 Task: Get information about  a Redfin agent in Nashville, Tennessee, for guidance on buying a property with a historic charm.
Action: Key pressed n<Key.caps_lock>ASHVILLE
Screenshot: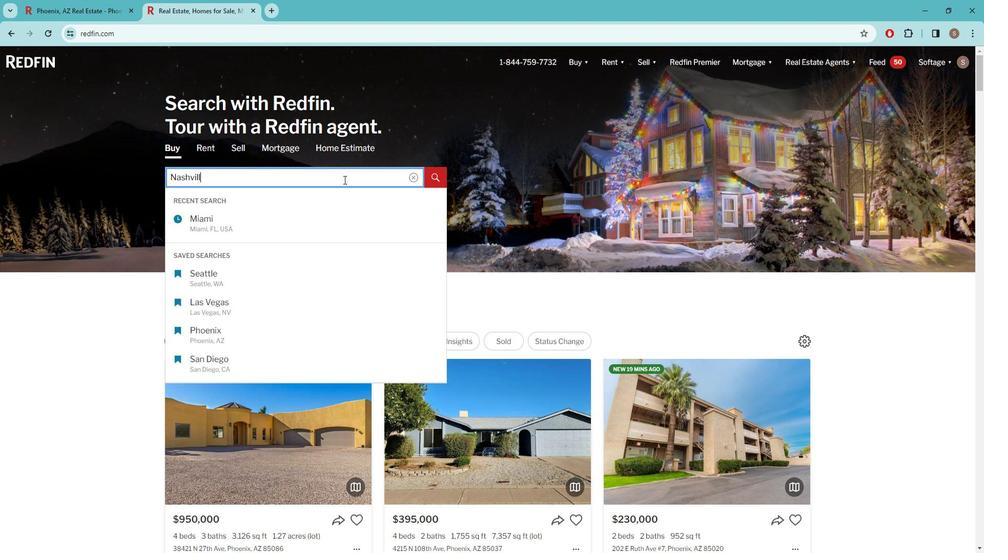 
Action: Mouse moved to (252, 213)
Screenshot: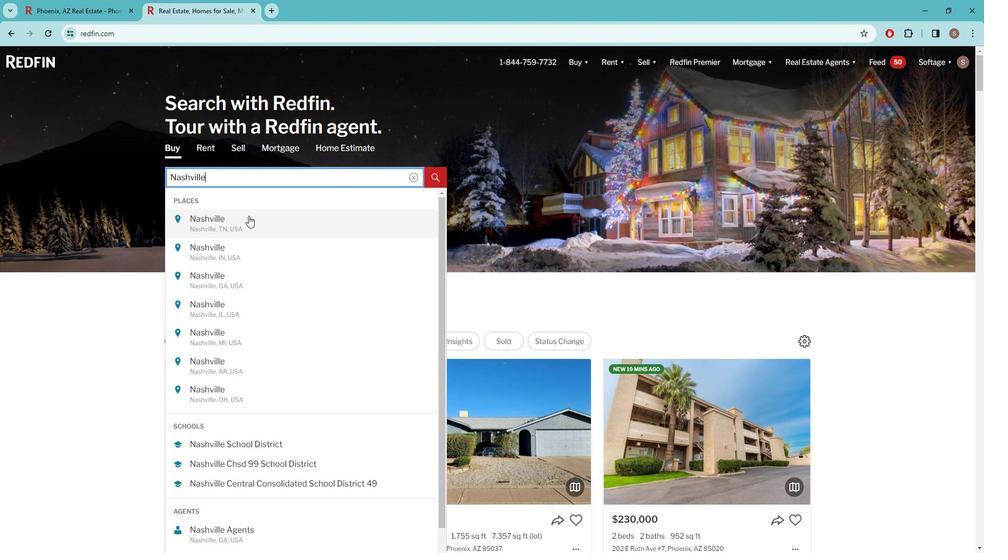 
Action: Mouse pressed left at (252, 213)
Screenshot: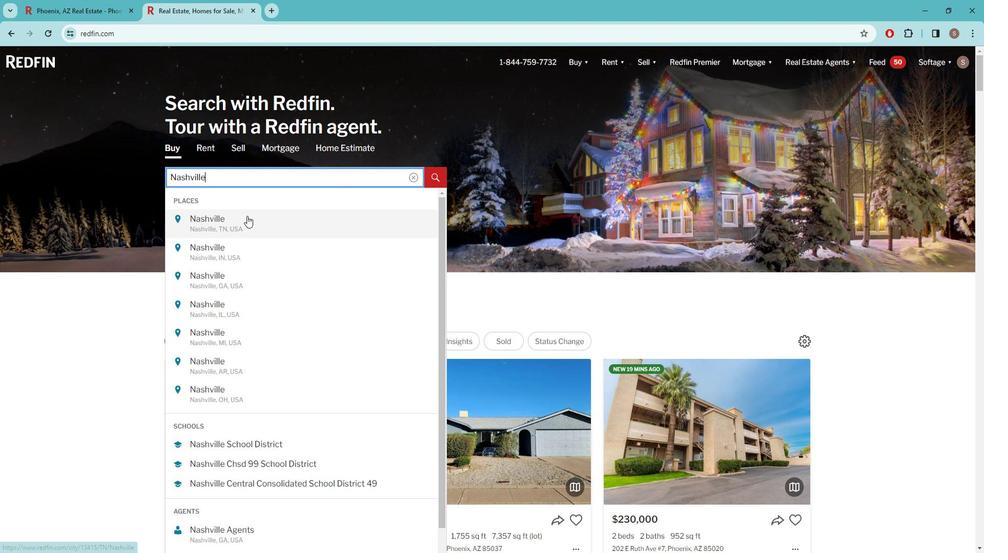 
Action: Mouse moved to (867, 130)
Screenshot: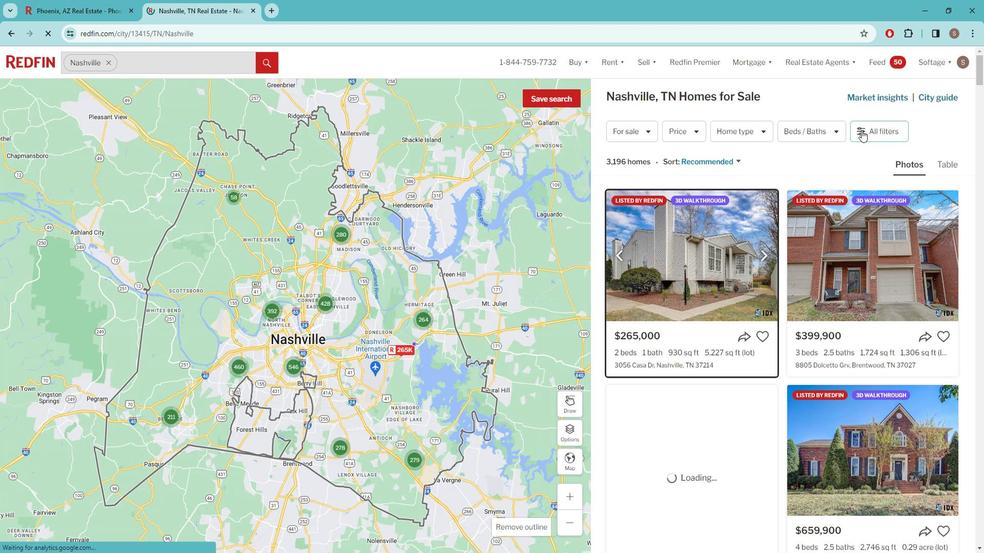 
Action: Mouse pressed left at (867, 130)
Screenshot: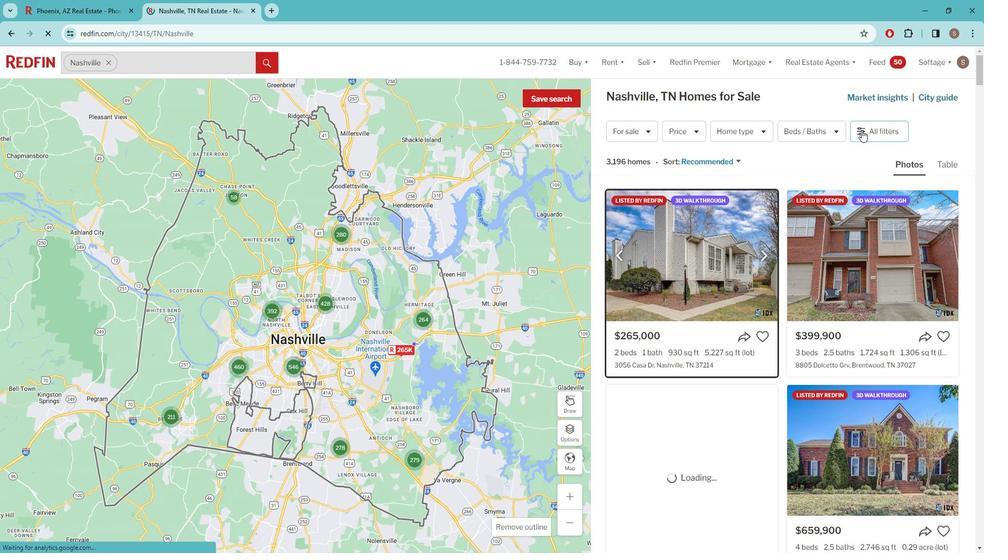 
Action: Mouse moved to (866, 130)
Screenshot: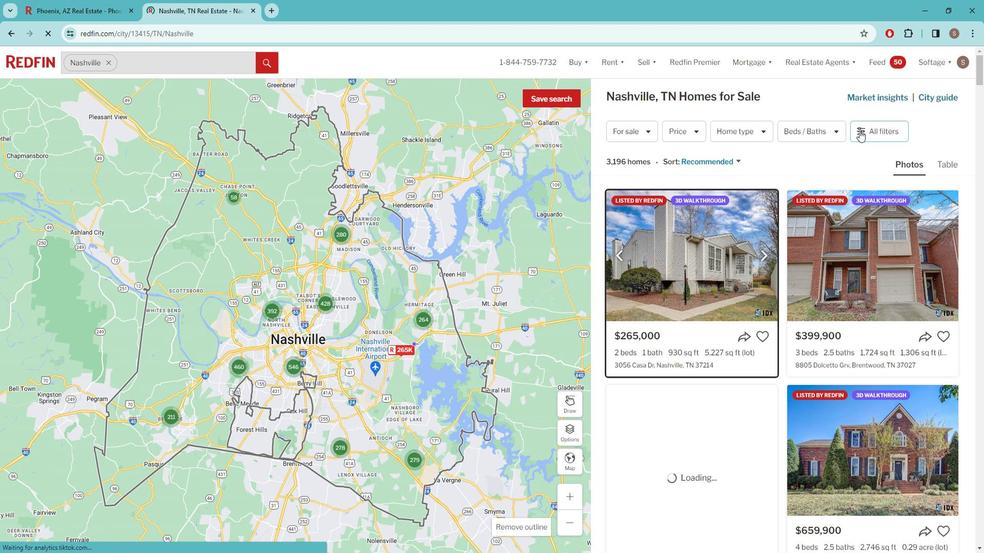 
Action: Mouse pressed left at (866, 130)
Screenshot: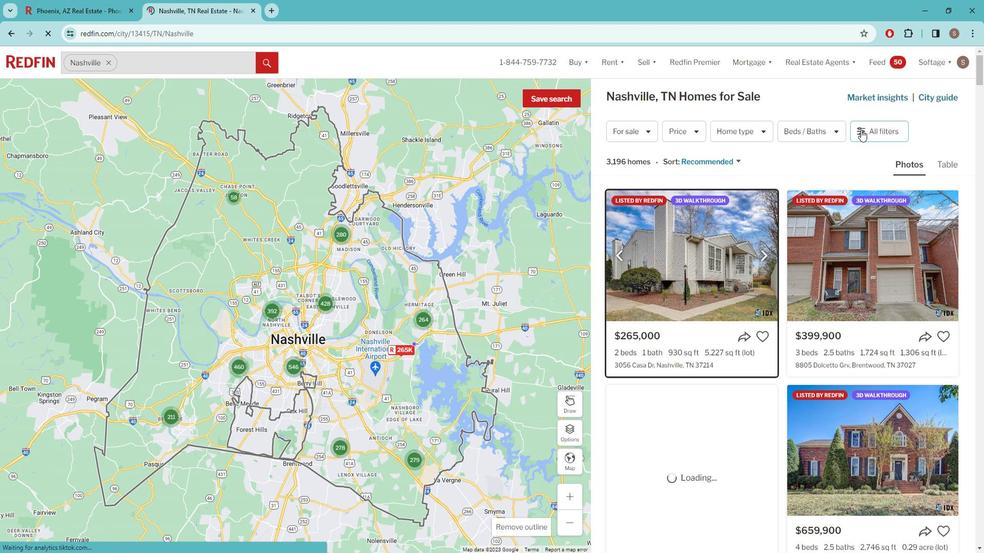 
Action: Mouse pressed left at (866, 130)
Screenshot: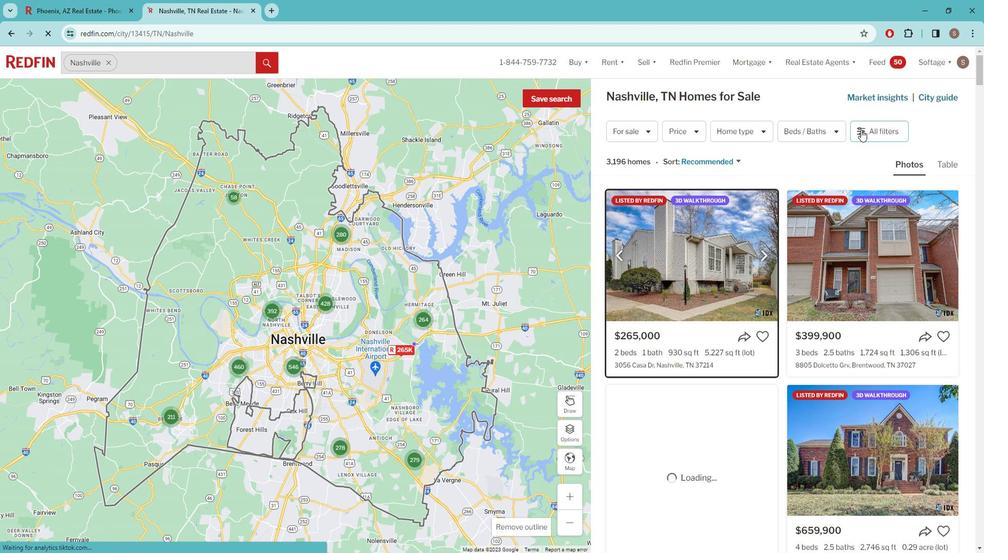 
Action: Mouse moved to (872, 128)
Screenshot: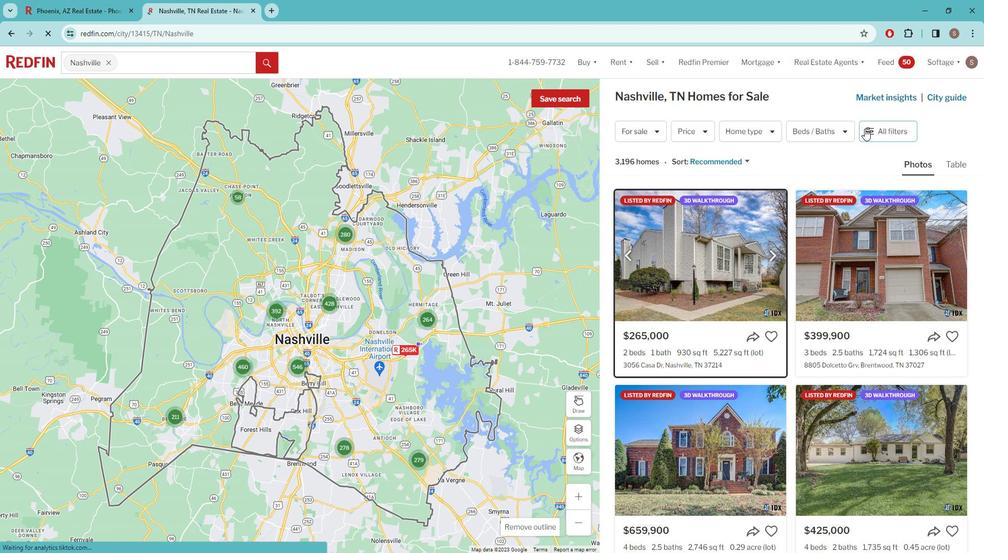 
Action: Mouse pressed left at (872, 128)
Screenshot: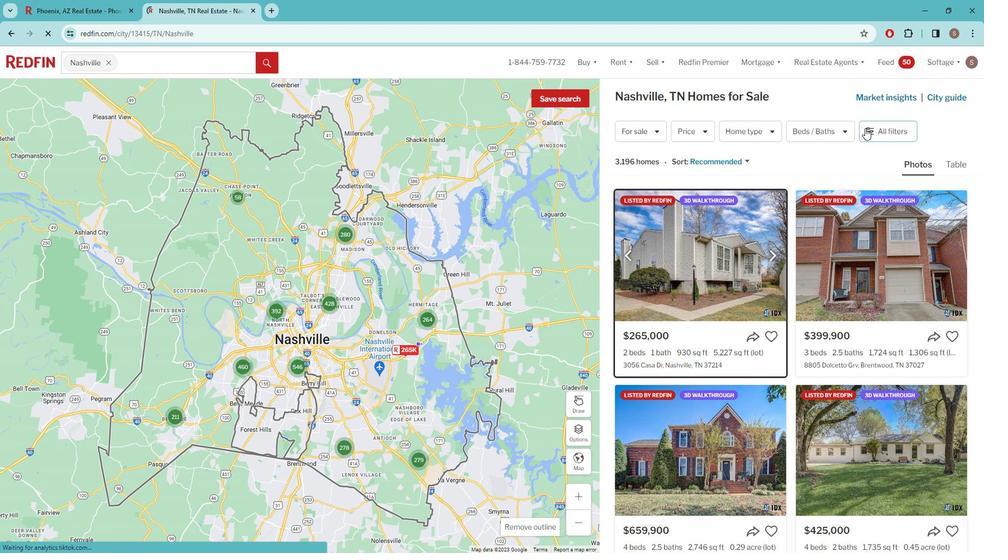 
Action: Mouse moved to (873, 125)
Screenshot: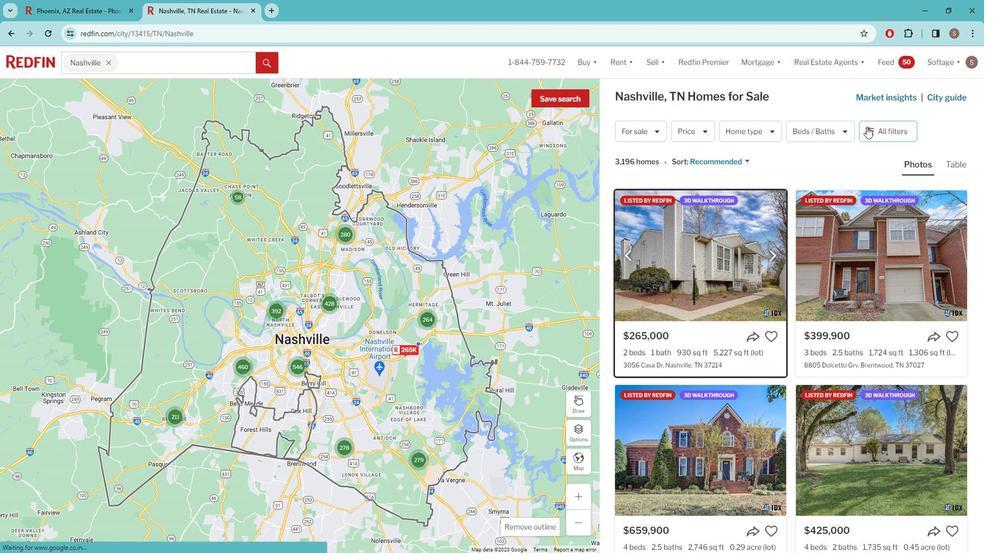
Action: Mouse pressed left at (873, 125)
Screenshot: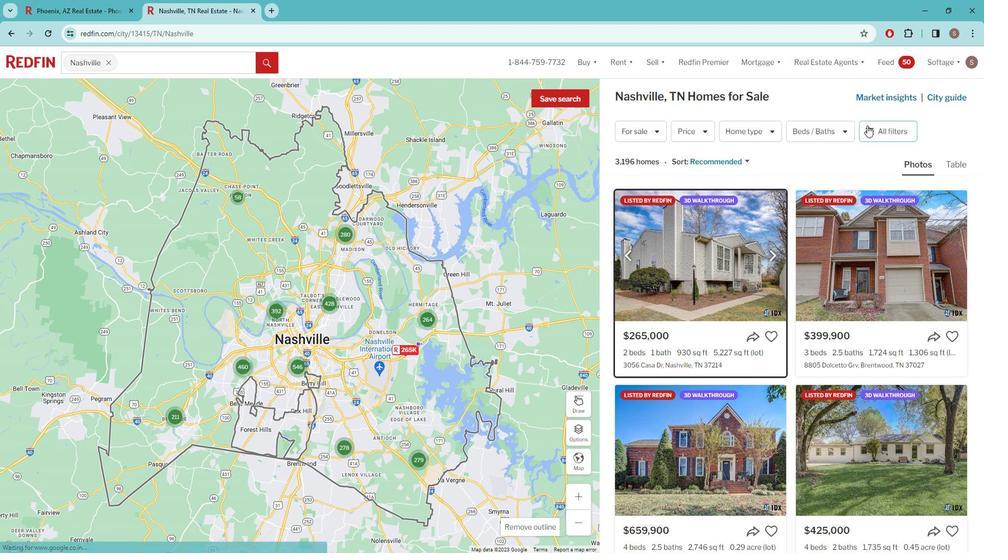 
Action: Mouse moved to (848, 187)
Screenshot: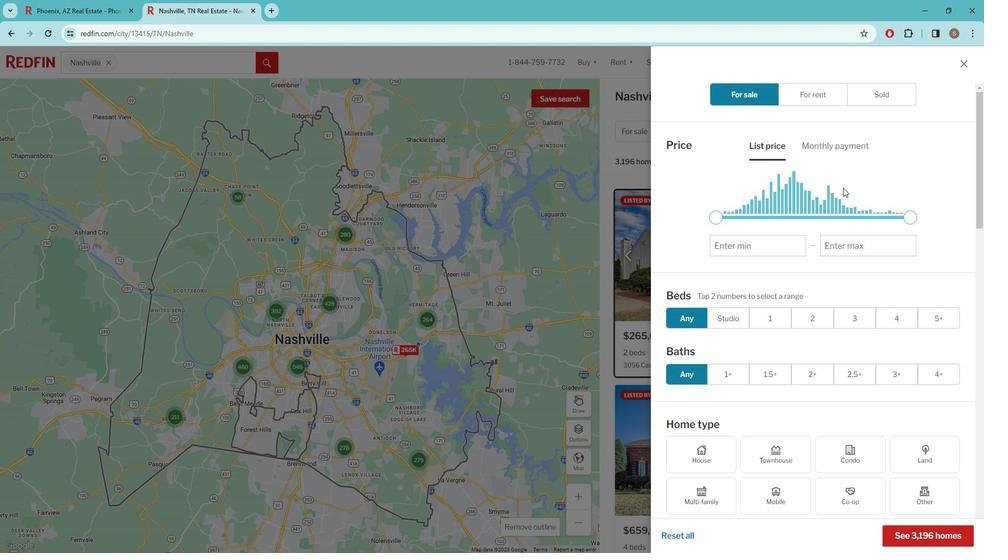 
Action: Mouse scrolled (848, 186) with delta (0, 0)
Screenshot: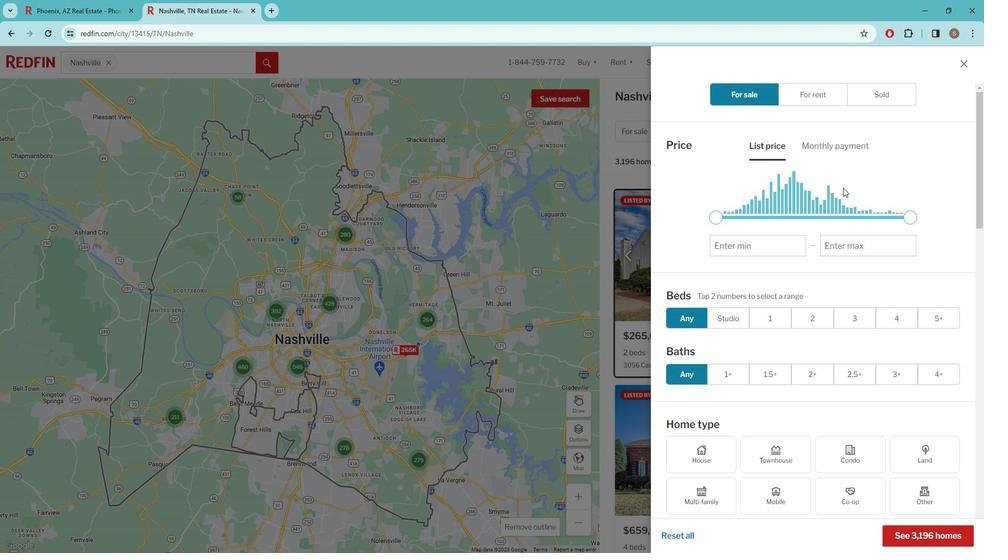 
Action: Mouse moved to (848, 188)
Screenshot: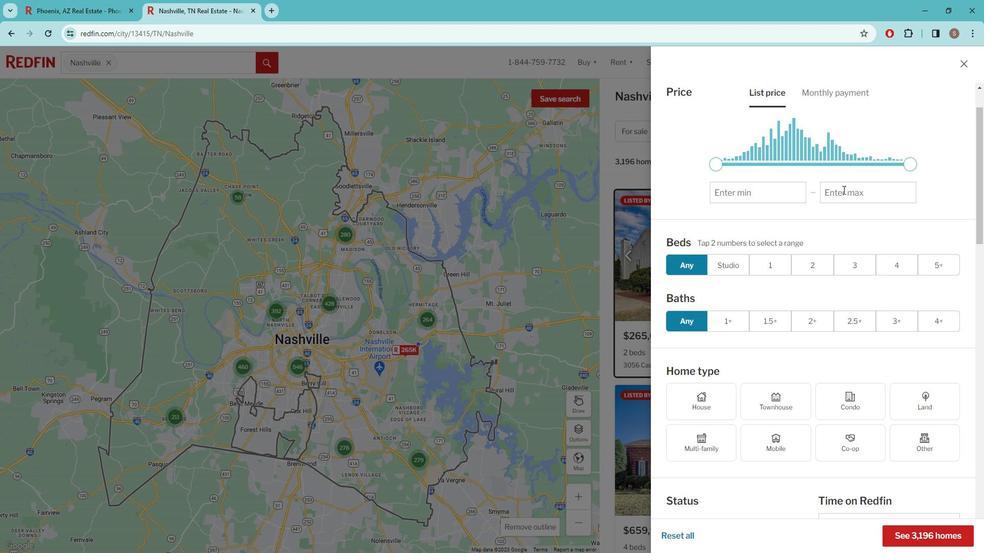 
Action: Mouse scrolled (848, 187) with delta (0, 0)
Screenshot: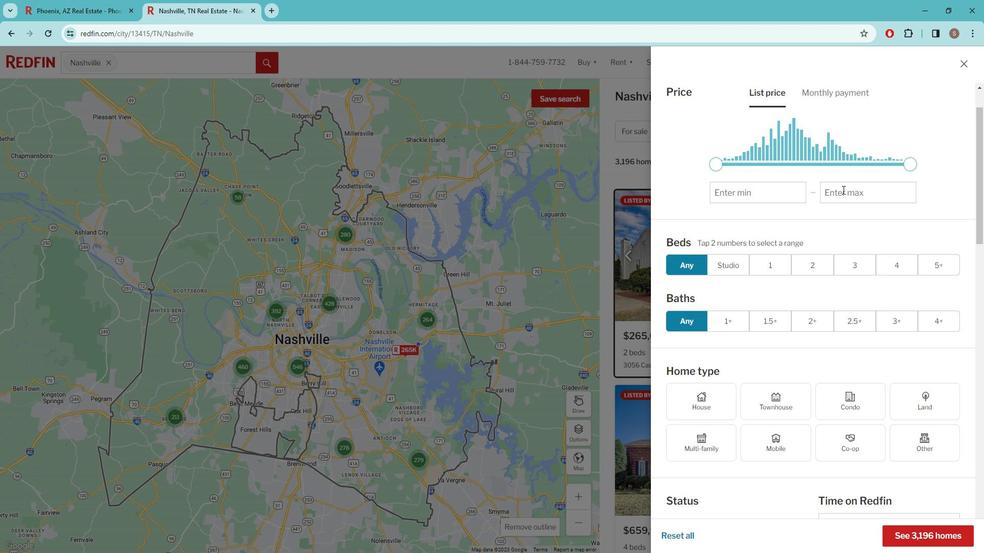 
Action: Mouse scrolled (848, 187) with delta (0, 0)
Screenshot: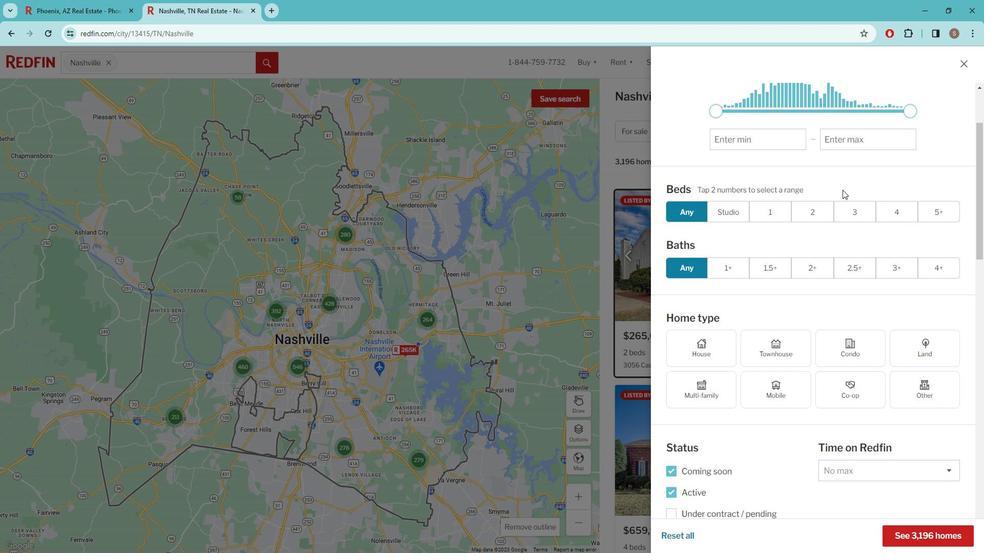 
Action: Mouse moved to (848, 188)
Screenshot: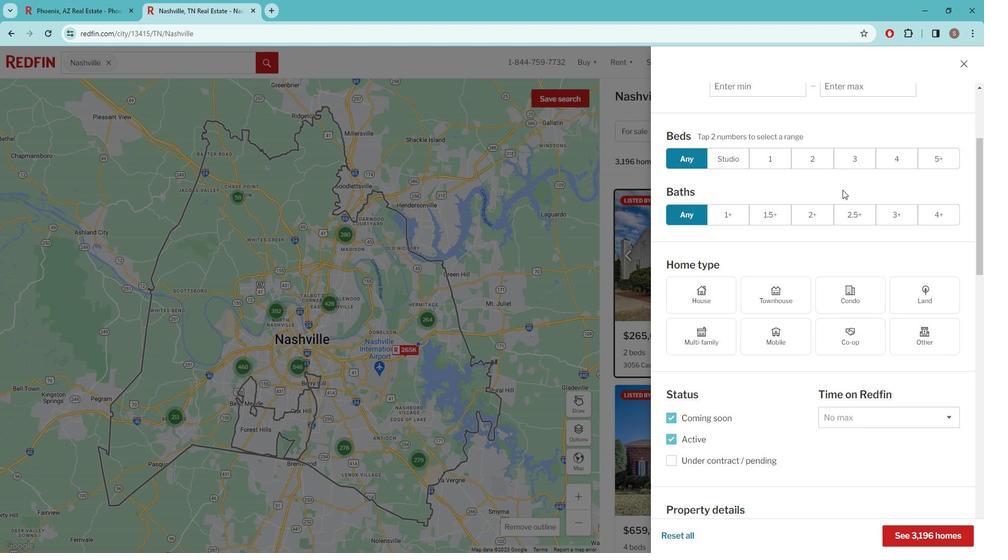 
Action: Mouse scrolled (848, 188) with delta (0, 0)
Screenshot: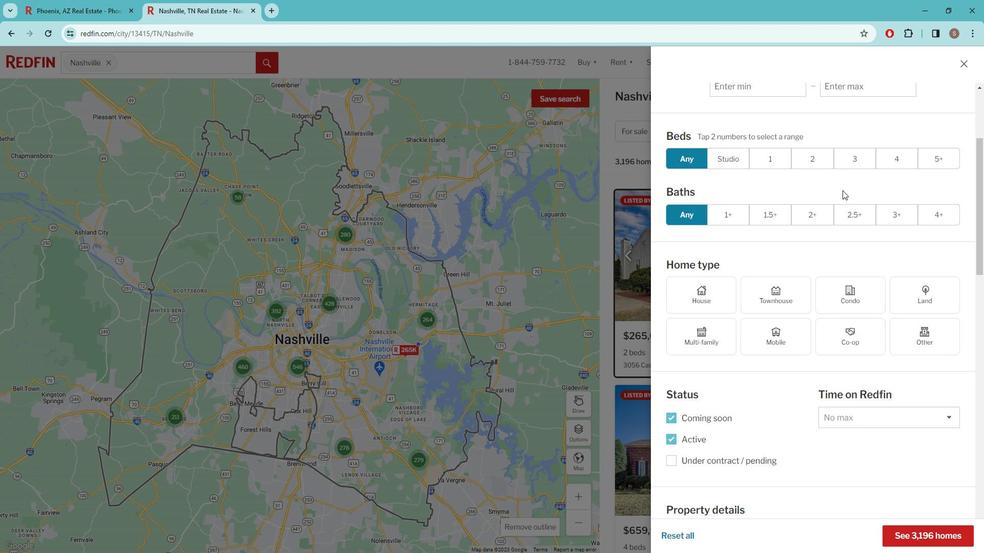 
Action: Mouse scrolled (848, 188) with delta (0, 0)
Screenshot: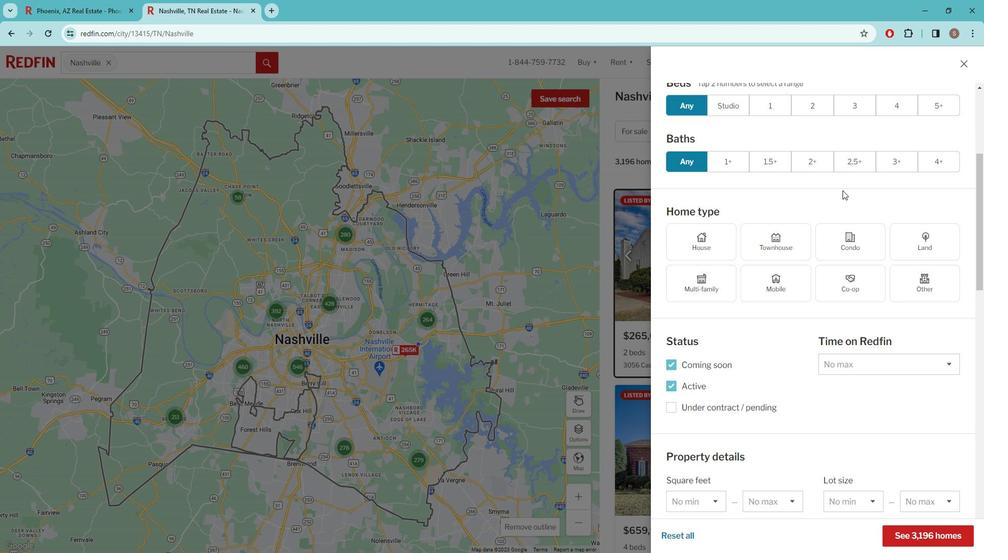 
Action: Mouse scrolled (848, 188) with delta (0, 0)
Screenshot: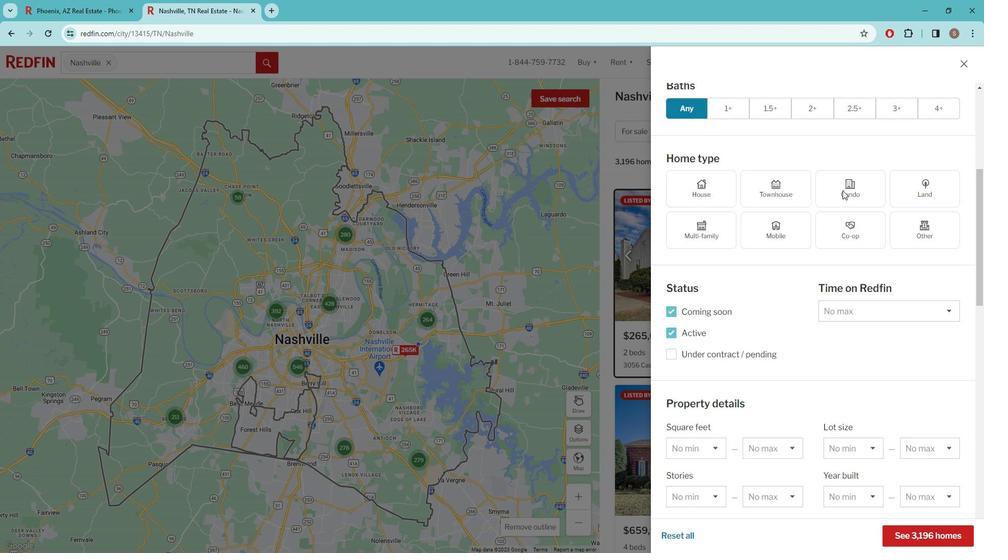 
Action: Mouse moved to (847, 188)
Screenshot: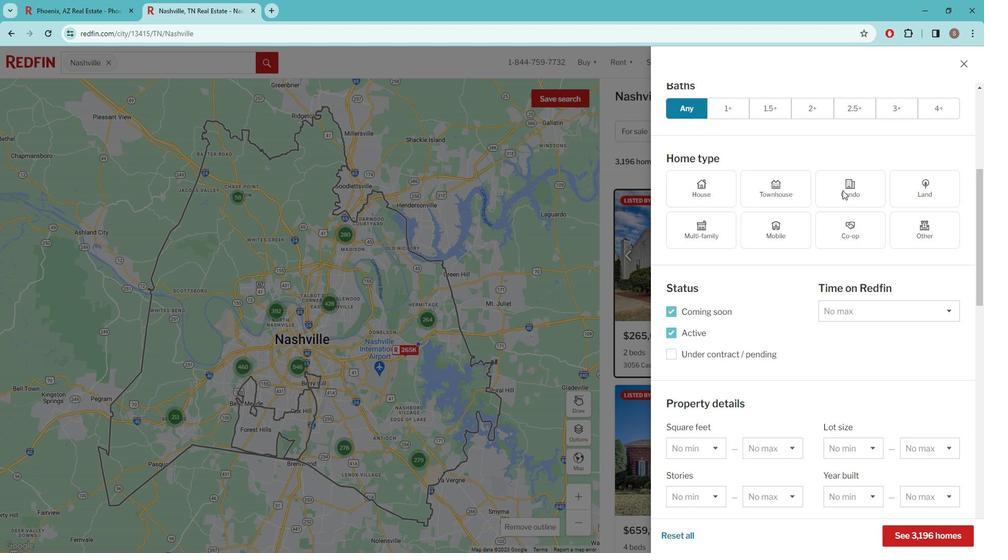 
Action: Mouse scrolled (847, 188) with delta (0, 0)
Screenshot: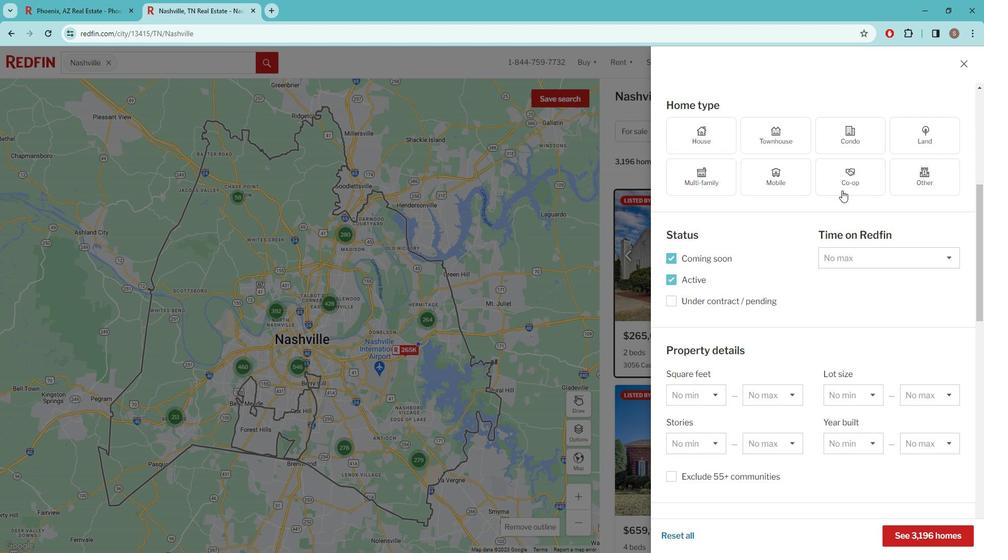 
Action: Mouse scrolled (847, 188) with delta (0, 0)
Screenshot: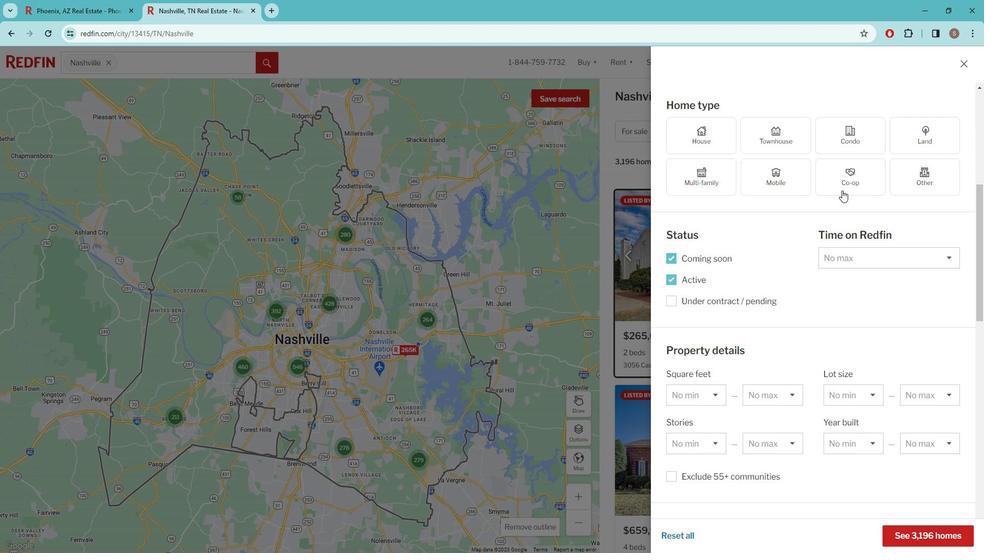 
Action: Mouse scrolled (847, 188) with delta (0, 0)
Screenshot: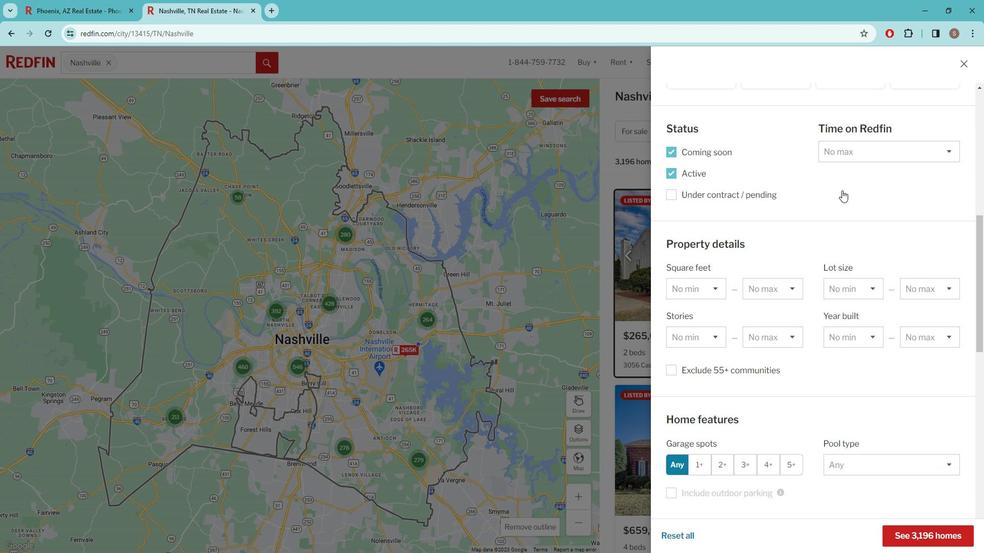 
Action: Mouse scrolled (847, 188) with delta (0, 0)
Screenshot: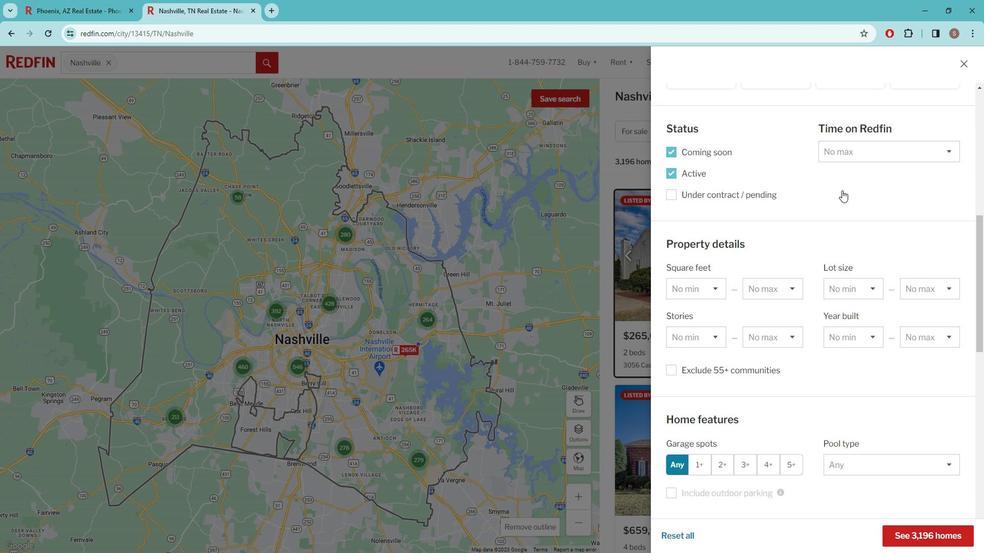 
Action: Mouse scrolled (847, 188) with delta (0, 0)
Screenshot: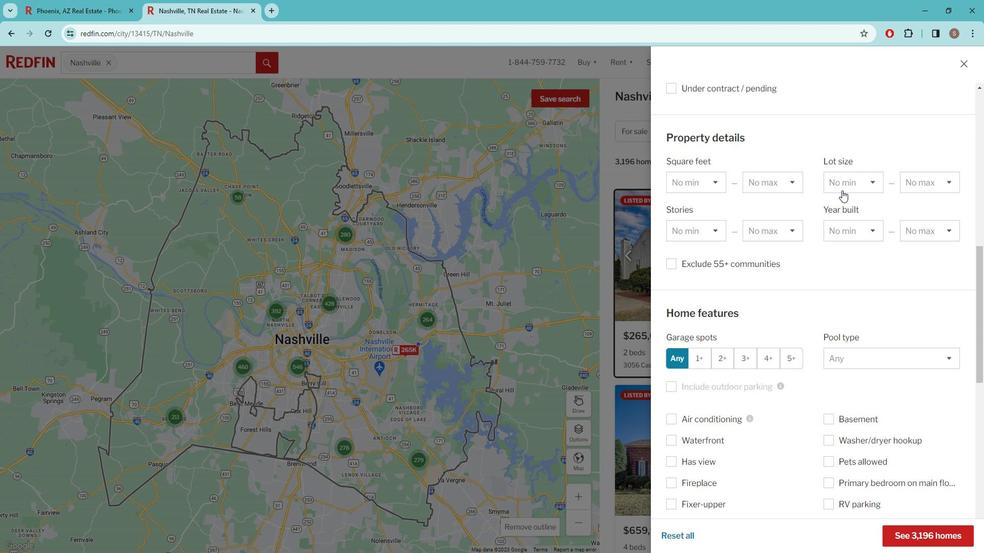
Action: Mouse scrolled (847, 188) with delta (0, 0)
Screenshot: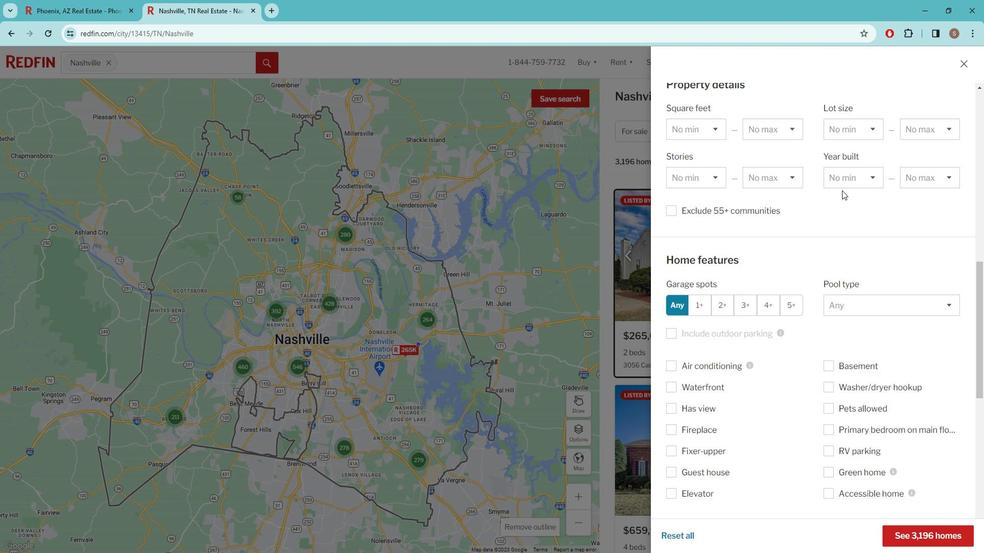 
Action: Mouse scrolled (847, 188) with delta (0, 0)
Screenshot: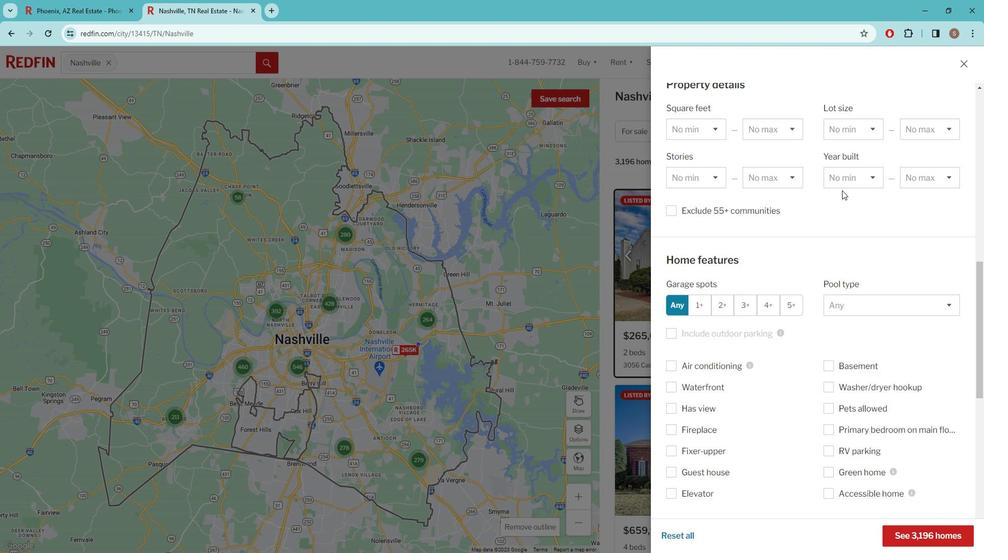 
Action: Mouse moved to (847, 188)
Screenshot: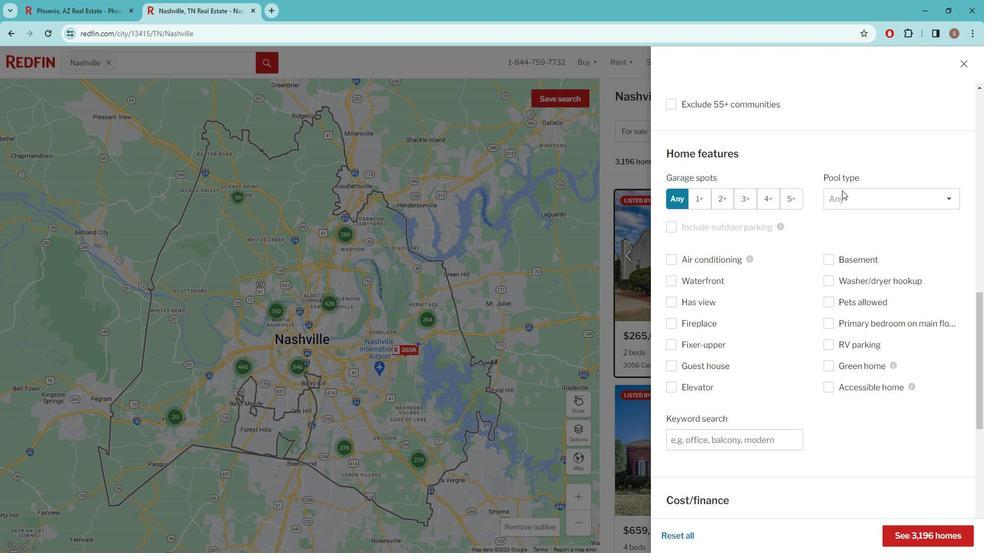 
Action: Mouse scrolled (847, 188) with delta (0, 0)
Screenshot: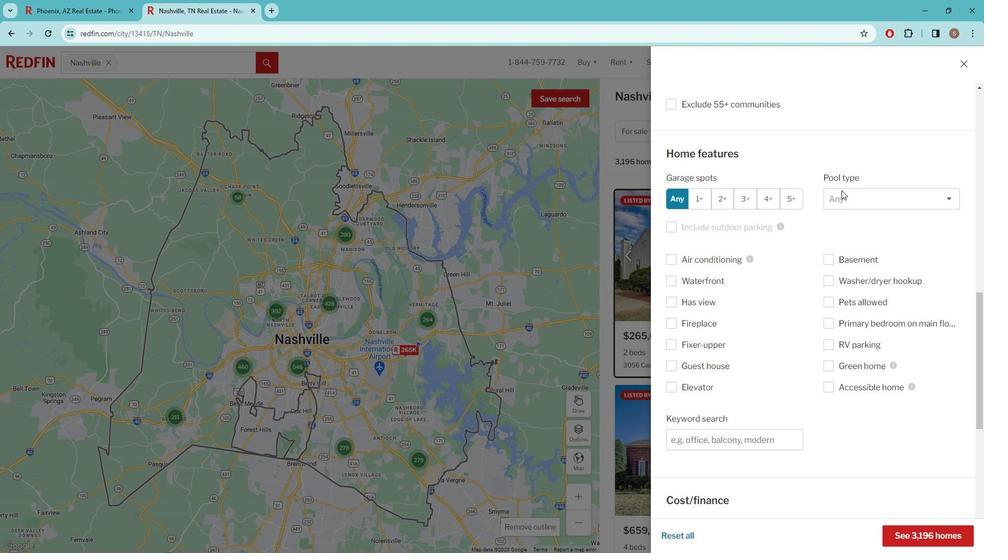 
Action: Mouse moved to (708, 376)
Screenshot: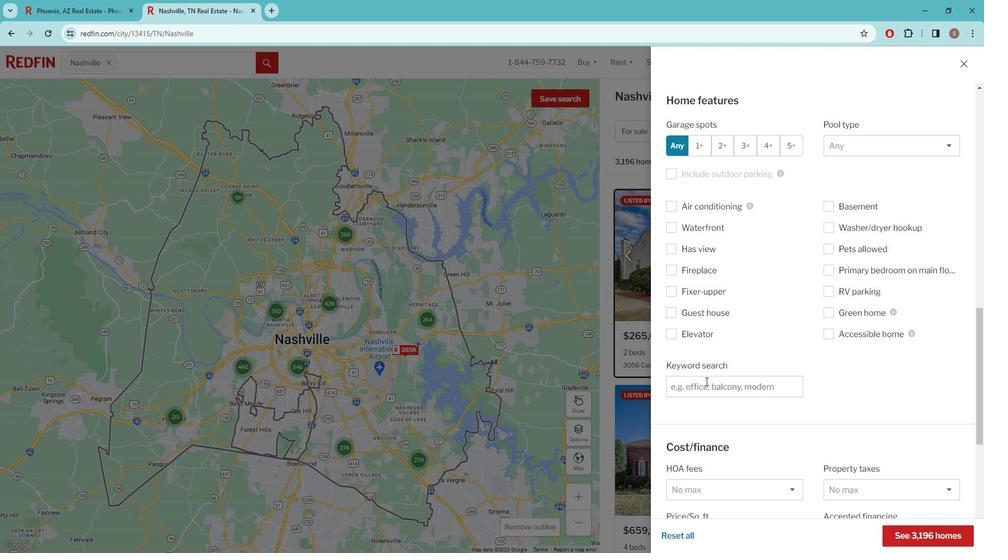
Action: Mouse pressed left at (708, 376)
Screenshot: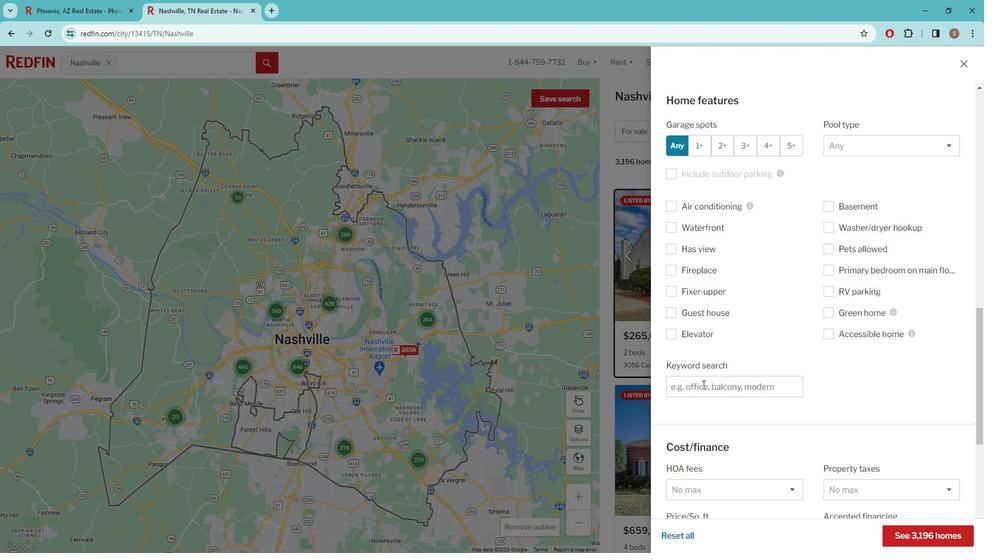 
Action: Mouse moved to (704, 377)
Screenshot: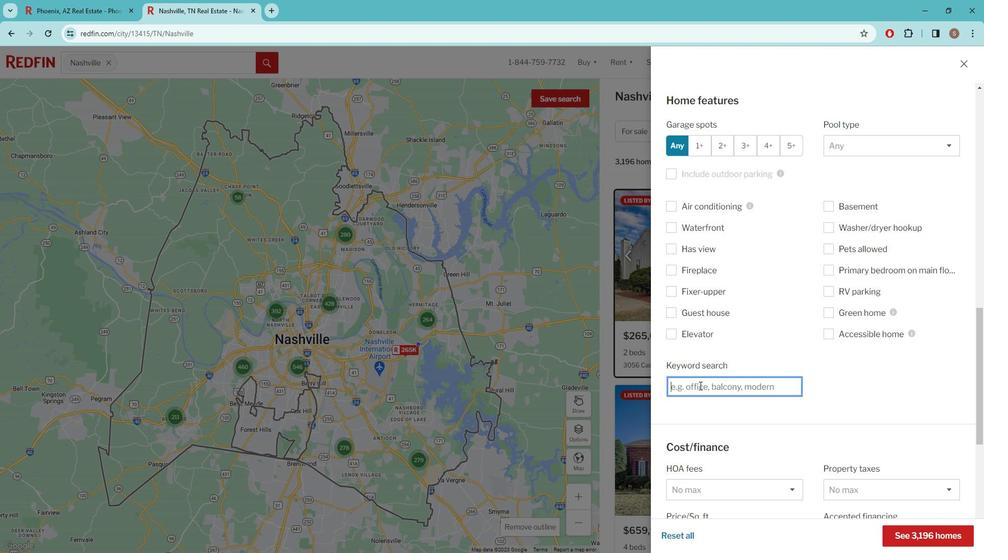 
Action: Key pressed WITH<Key.space>A<Key.space>HISTORIC<Key.space>CHARM
Screenshot: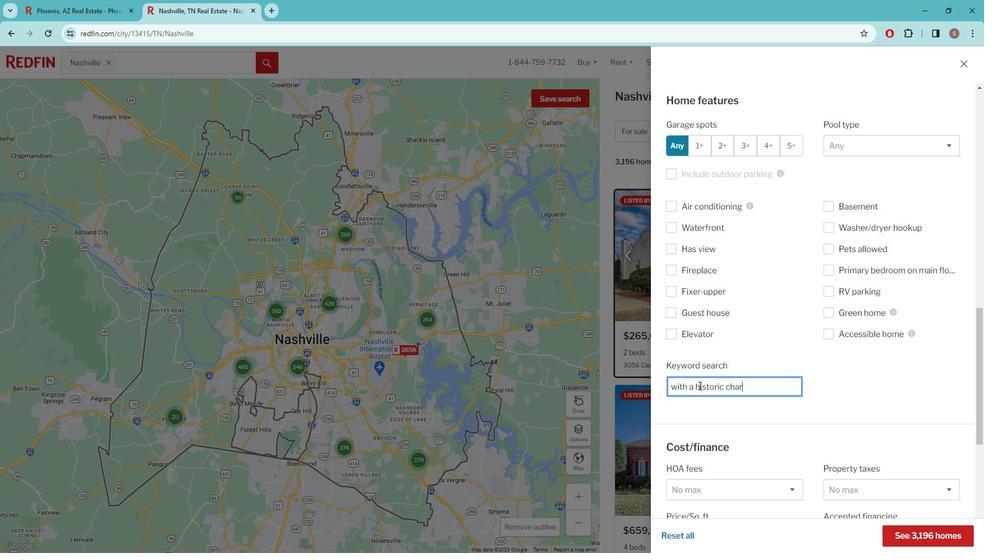 
Action: Mouse scrolled (704, 376) with delta (0, 0)
Screenshot: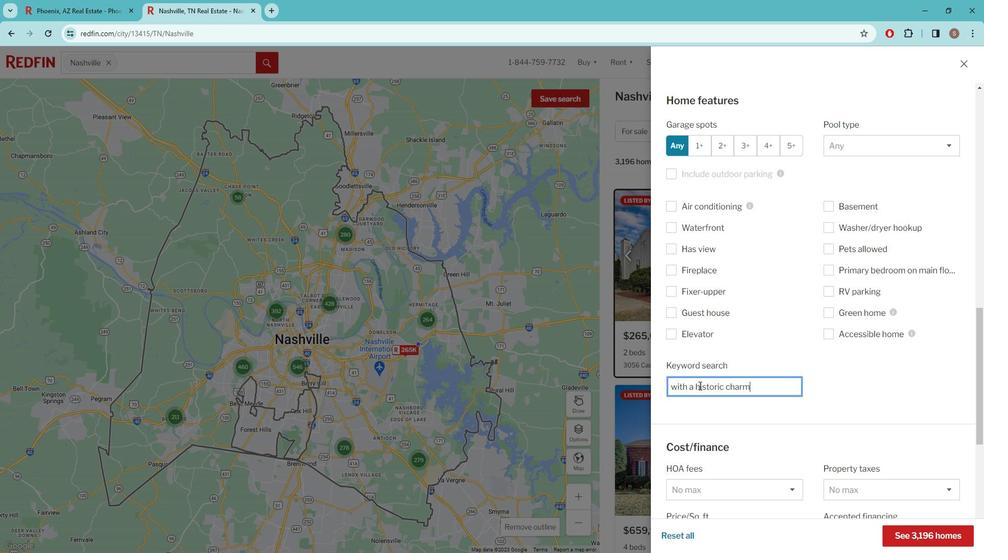 
Action: Mouse moved to (704, 377)
Screenshot: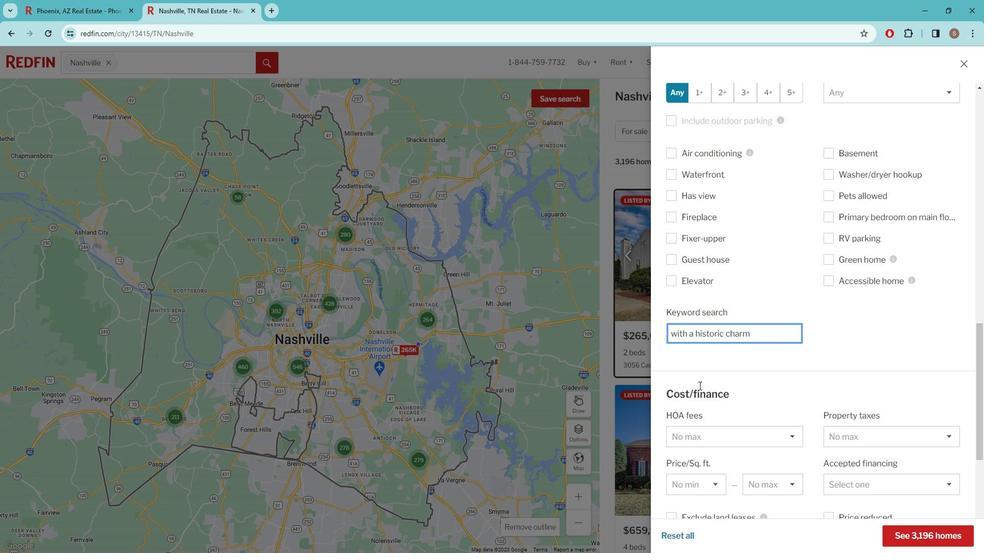 
Action: Mouse scrolled (704, 376) with delta (0, 0)
Screenshot: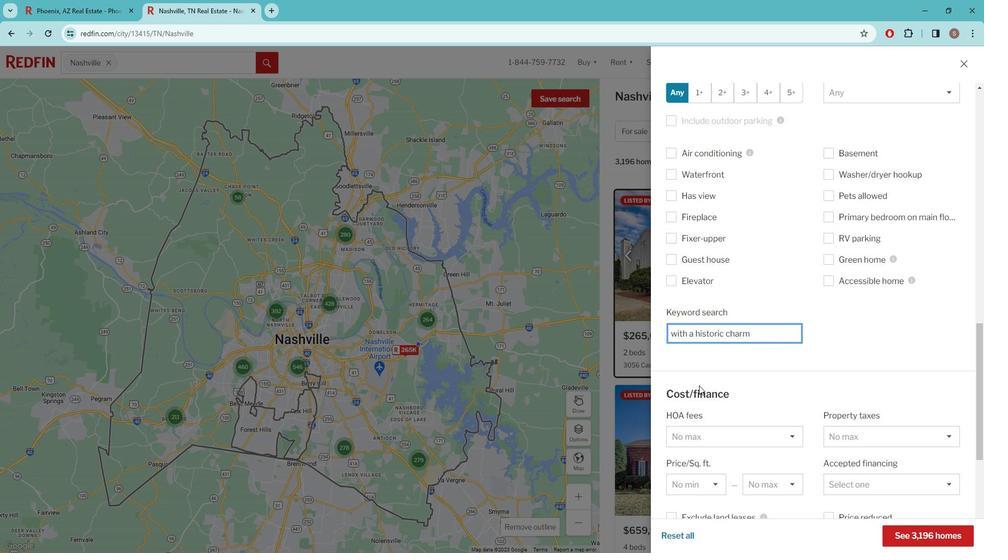 
Action: Mouse scrolled (704, 376) with delta (0, 0)
Screenshot: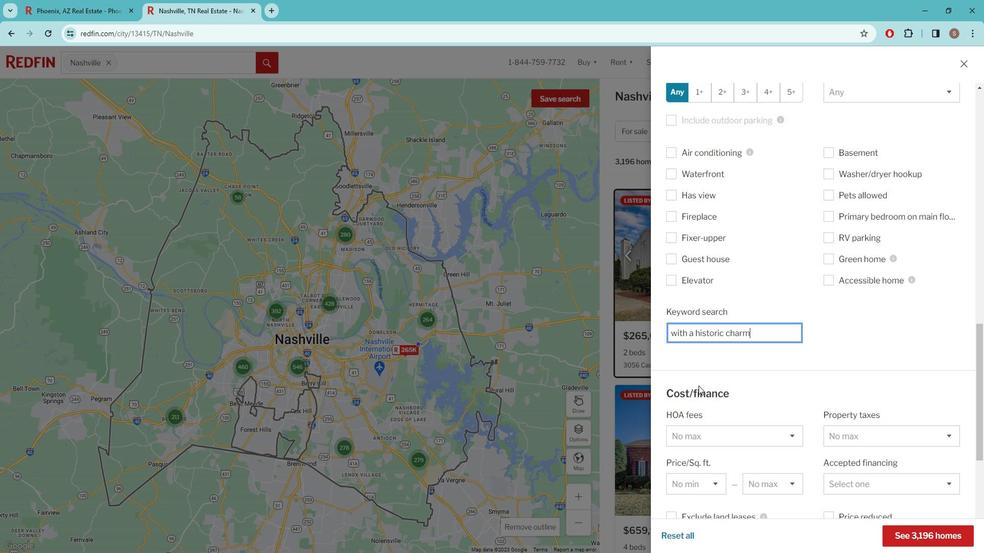 
Action: Mouse scrolled (704, 376) with delta (0, 0)
Screenshot: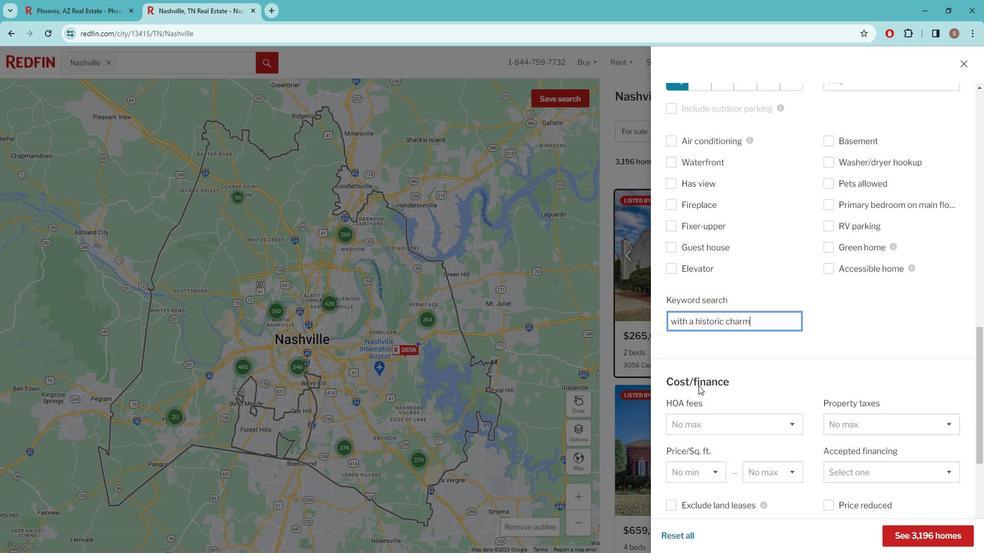 
Action: Mouse scrolled (704, 376) with delta (0, 0)
Screenshot: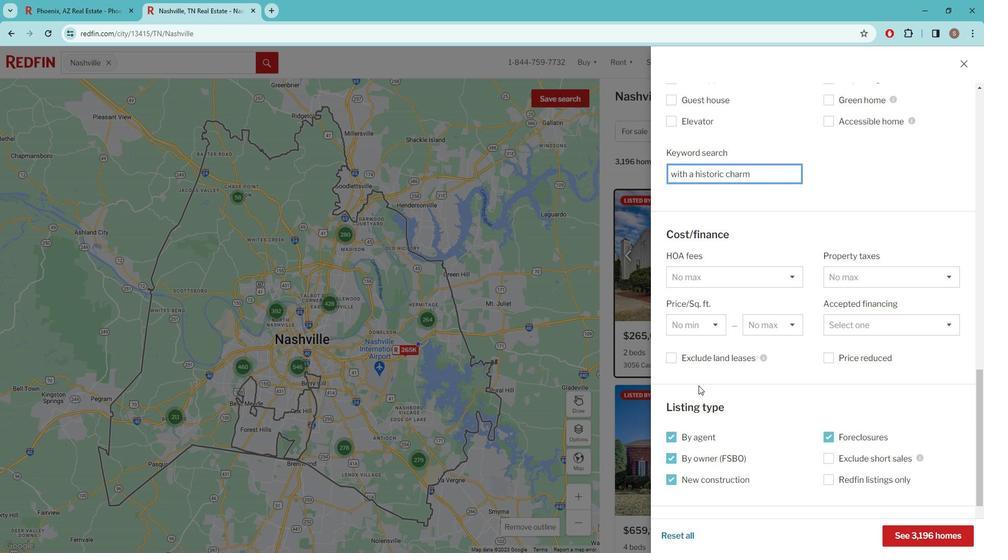 
Action: Mouse scrolled (704, 376) with delta (0, 0)
Screenshot: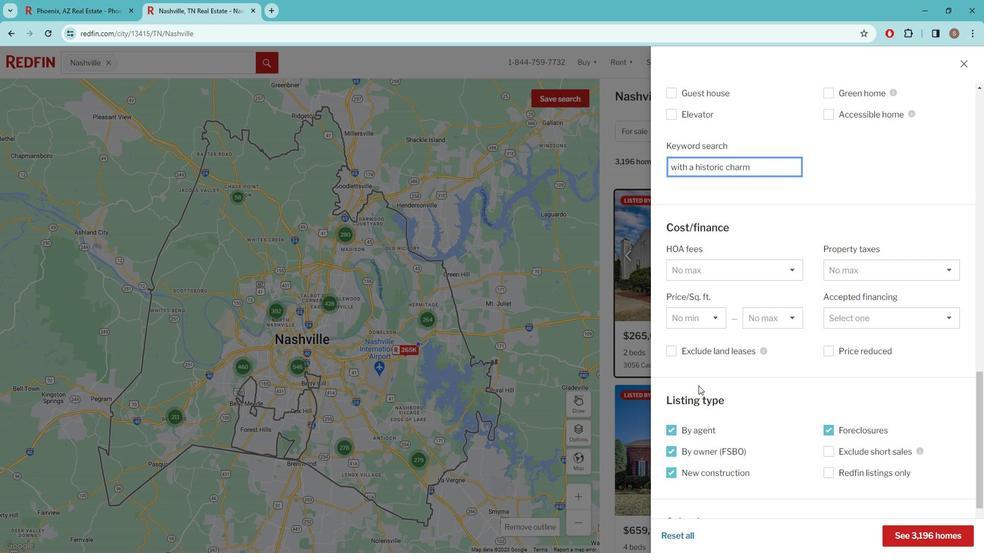 
Action: Mouse scrolled (704, 376) with delta (0, 0)
Screenshot: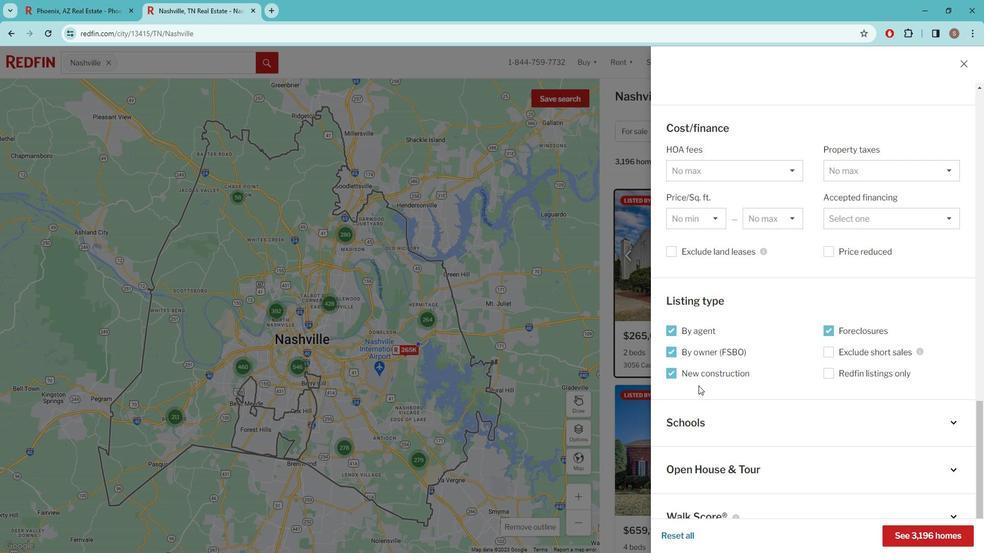 
Action: Mouse scrolled (704, 376) with delta (0, 0)
Screenshot: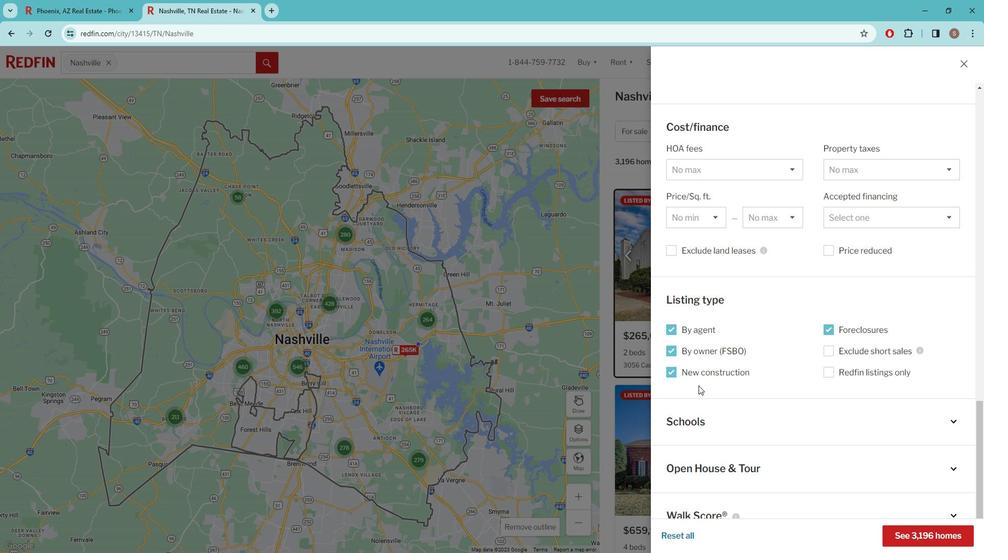 
Action: Mouse scrolled (704, 376) with delta (0, 0)
Screenshot: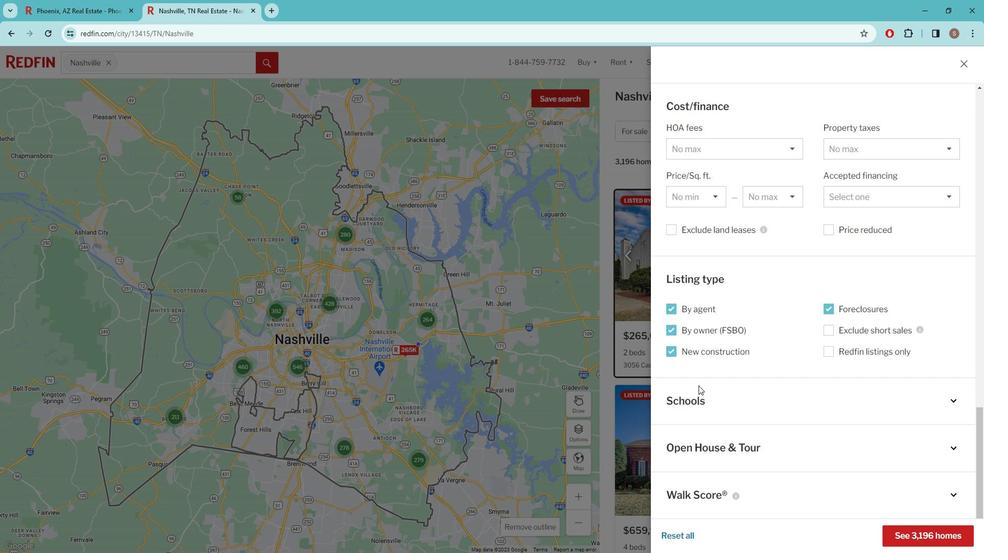 
Action: Mouse moved to (916, 516)
Screenshot: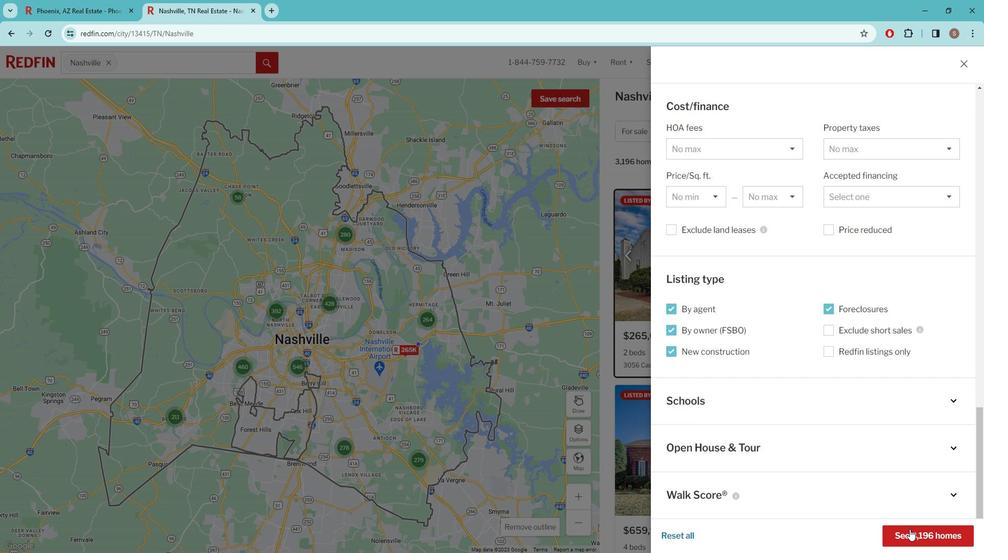 
Action: Mouse pressed left at (916, 516)
Screenshot: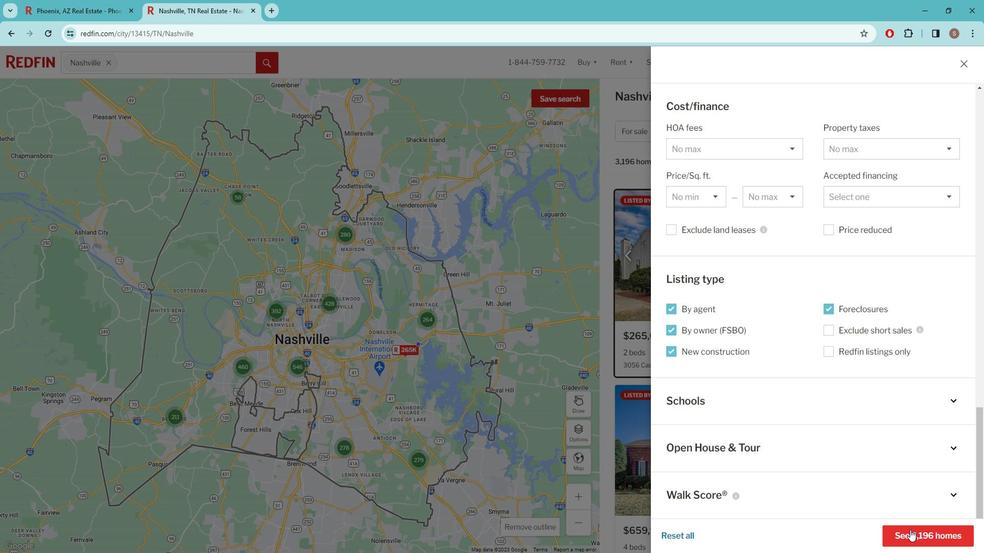 
Action: Mouse moved to (866, 324)
Screenshot: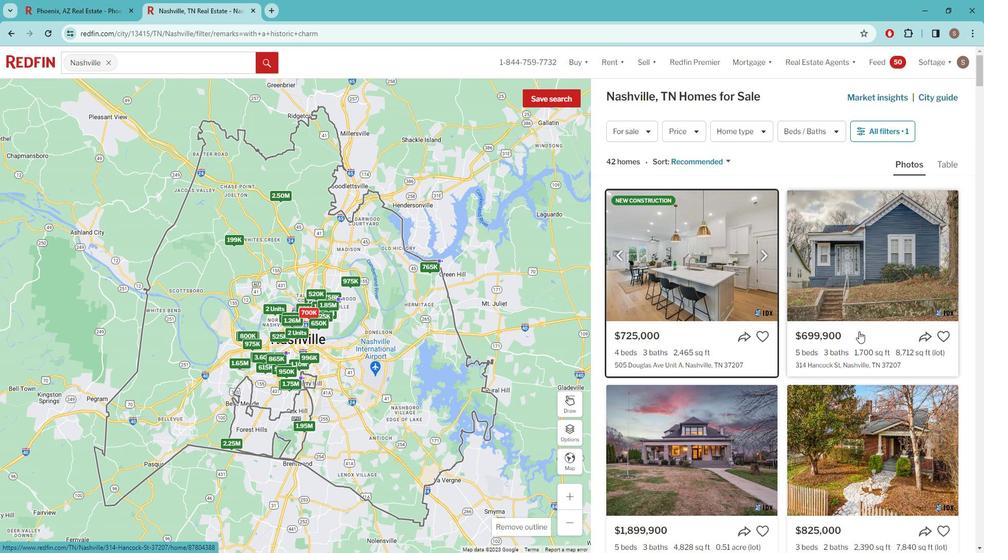 
Action: Mouse pressed left at (866, 324)
Screenshot: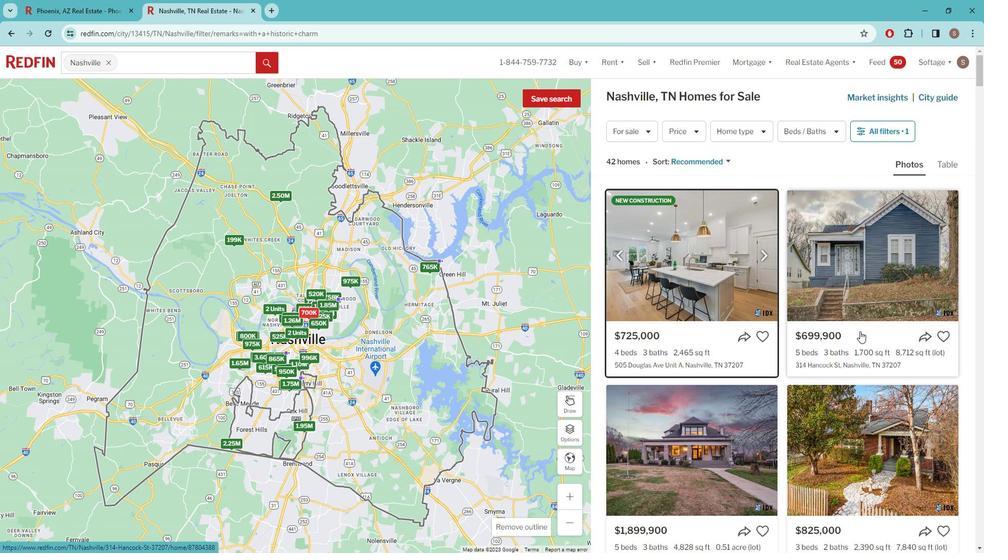 
Action: Mouse moved to (382, 332)
Screenshot: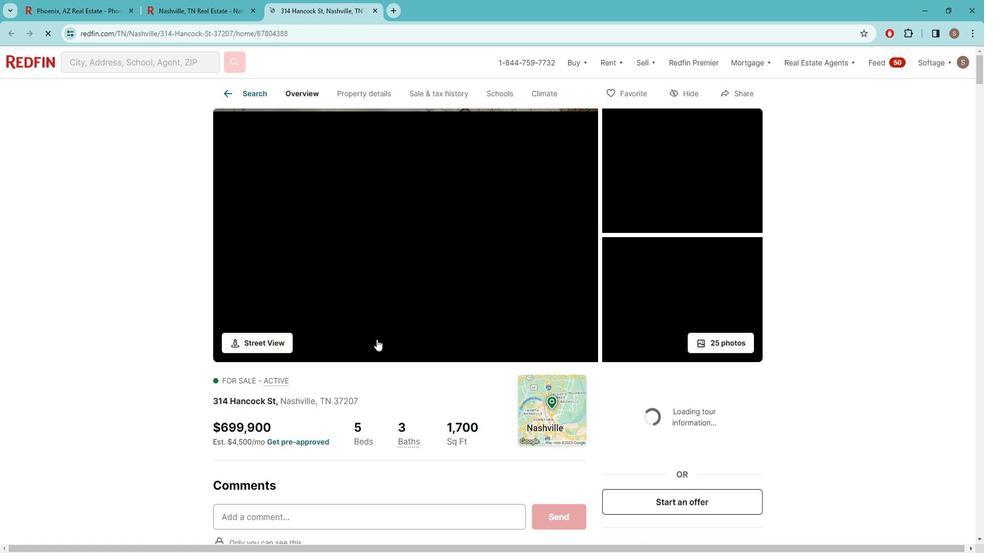 
Action: Mouse scrolled (382, 332) with delta (0, 0)
Screenshot: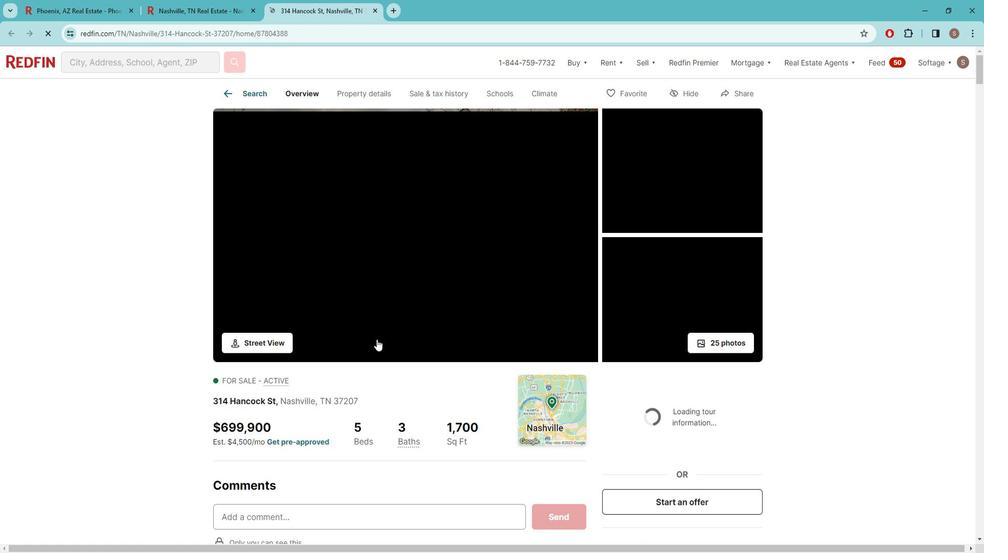 
Action: Mouse moved to (382, 334)
Screenshot: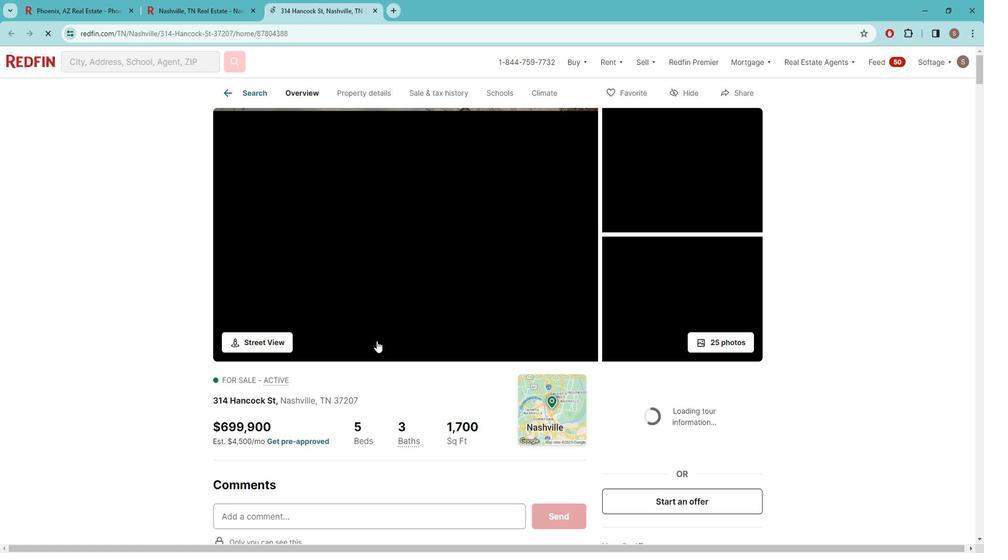 
Action: Mouse scrolled (382, 333) with delta (0, 0)
Screenshot: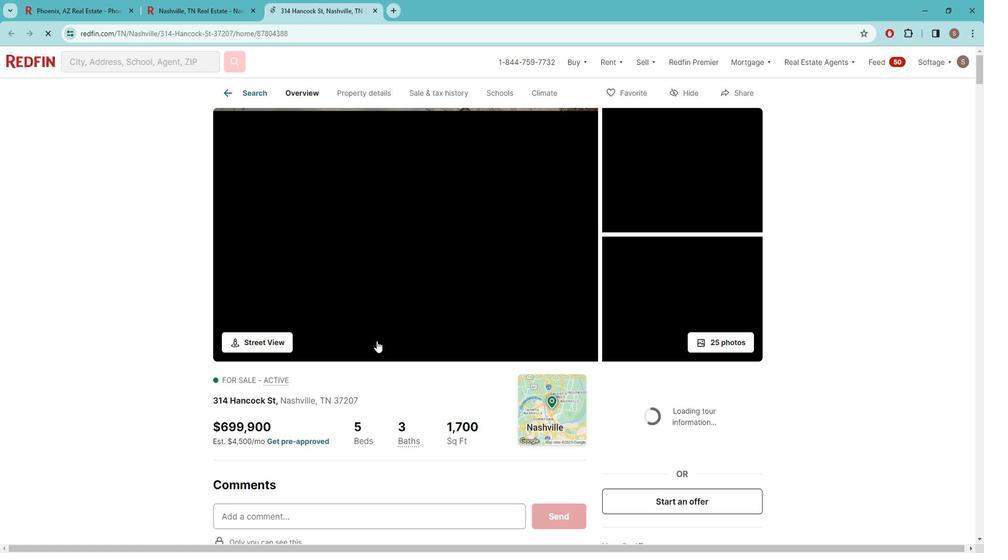 
Action: Mouse moved to (505, 383)
Screenshot: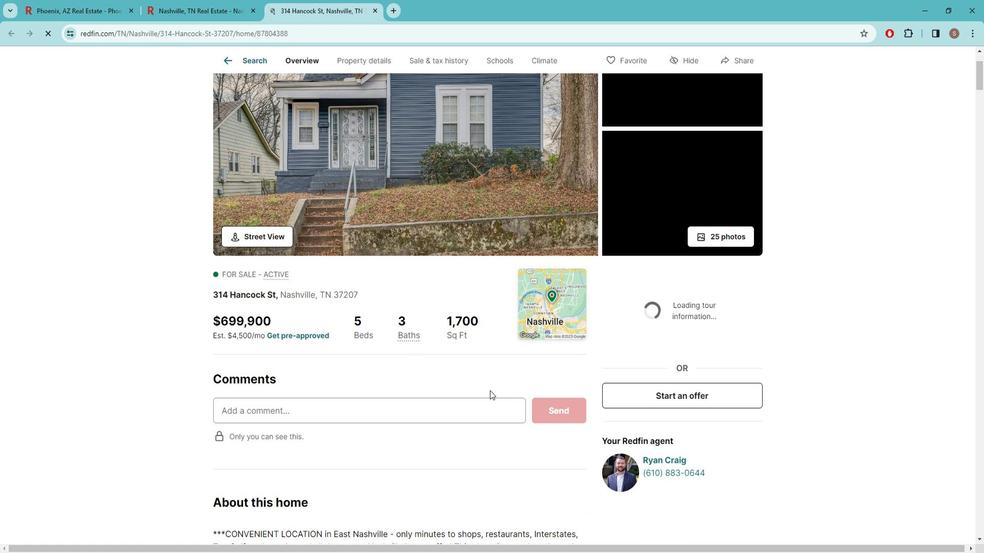 
Action: Mouse scrolled (505, 383) with delta (0, 0)
Screenshot: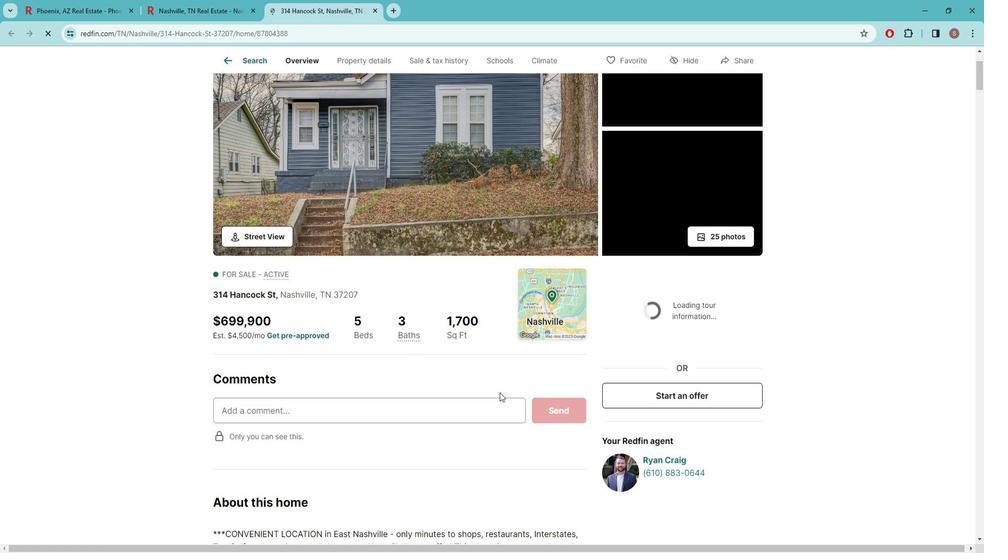 
Action: Mouse moved to (668, 396)
Screenshot: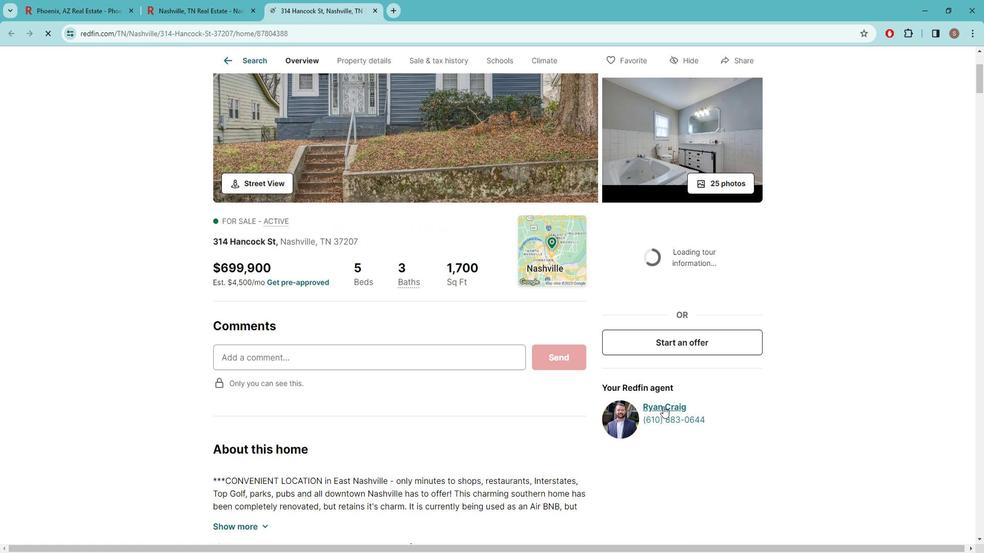 
Action: Mouse pressed left at (668, 396)
Screenshot: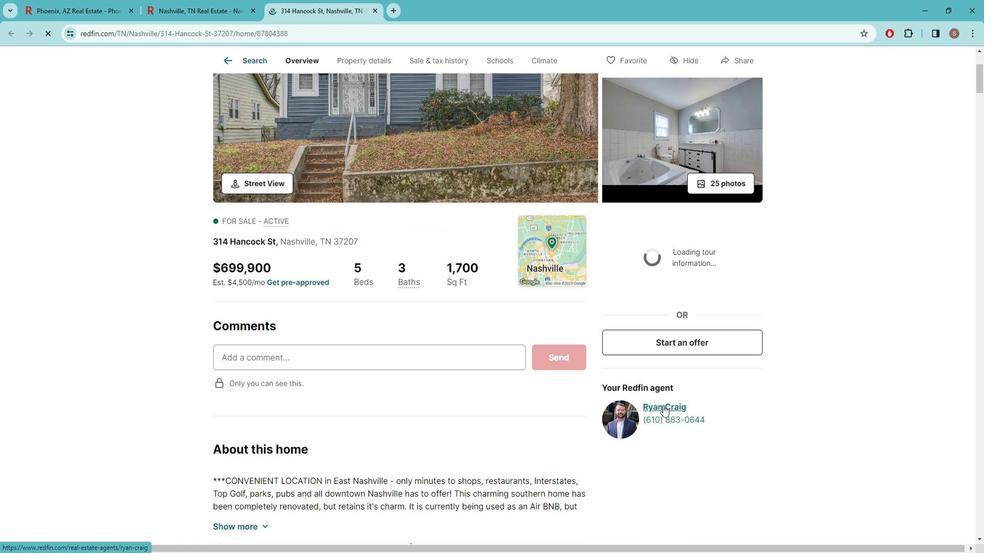 
Action: Mouse moved to (574, 379)
Screenshot: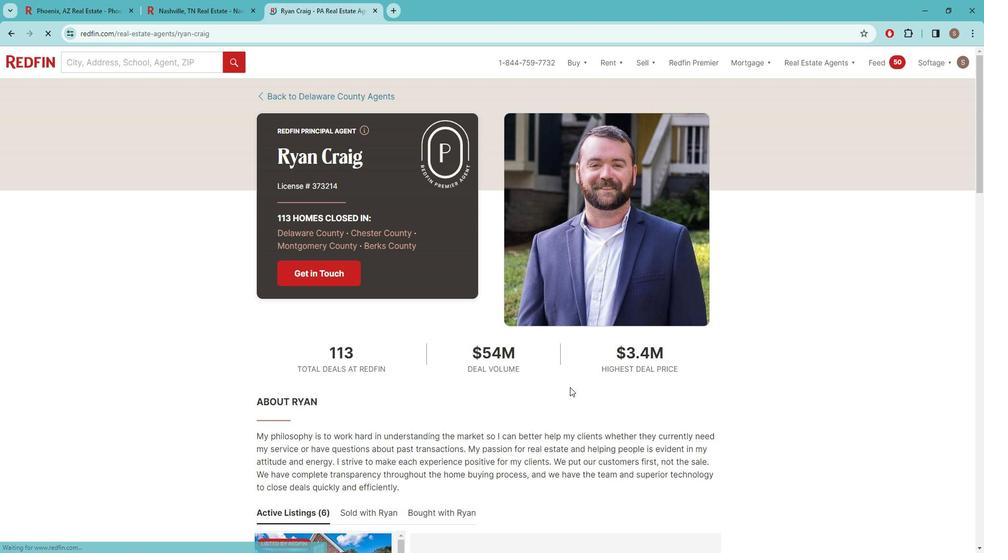 
Action: Mouse scrolled (574, 378) with delta (0, 0)
Screenshot: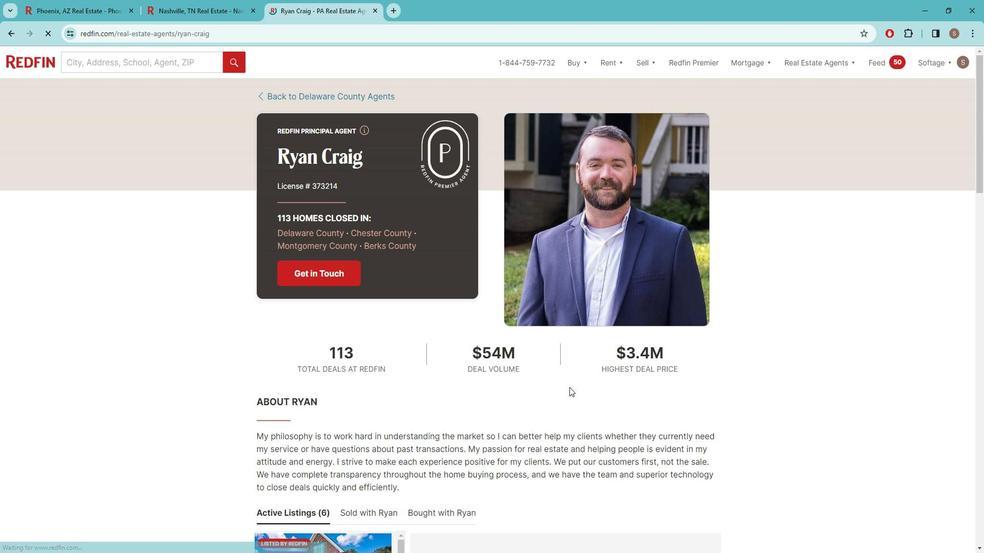 
Action: Mouse scrolled (574, 378) with delta (0, 0)
Screenshot: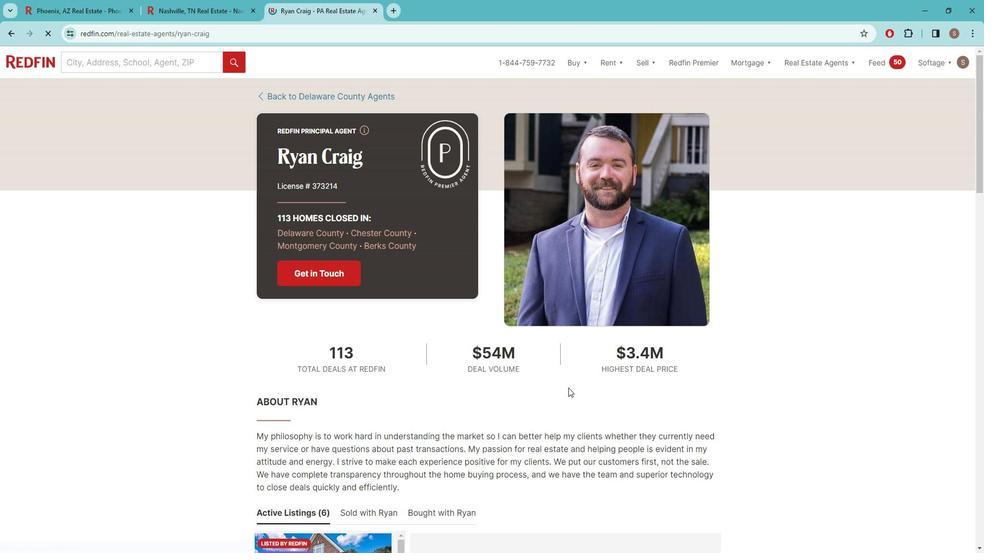 
Action: Mouse scrolled (574, 378) with delta (0, 0)
Screenshot: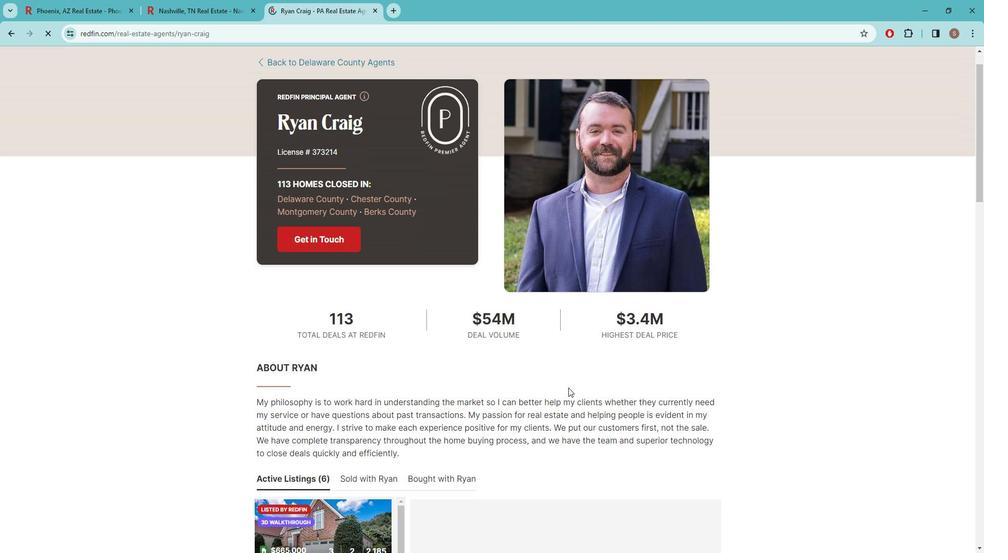 
Action: Mouse moved to (574, 379)
Screenshot: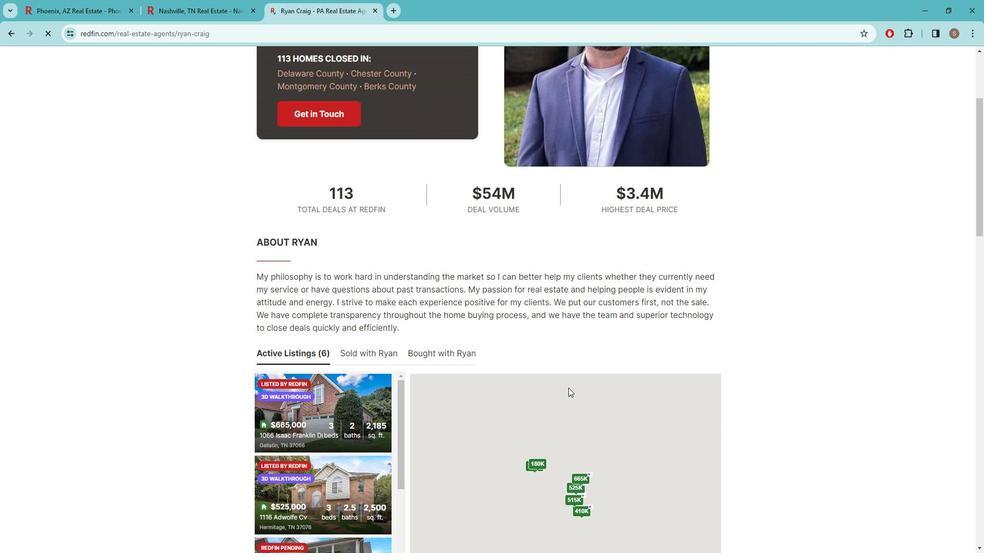 
Action: Mouse scrolled (574, 379) with delta (0, 0)
Screenshot: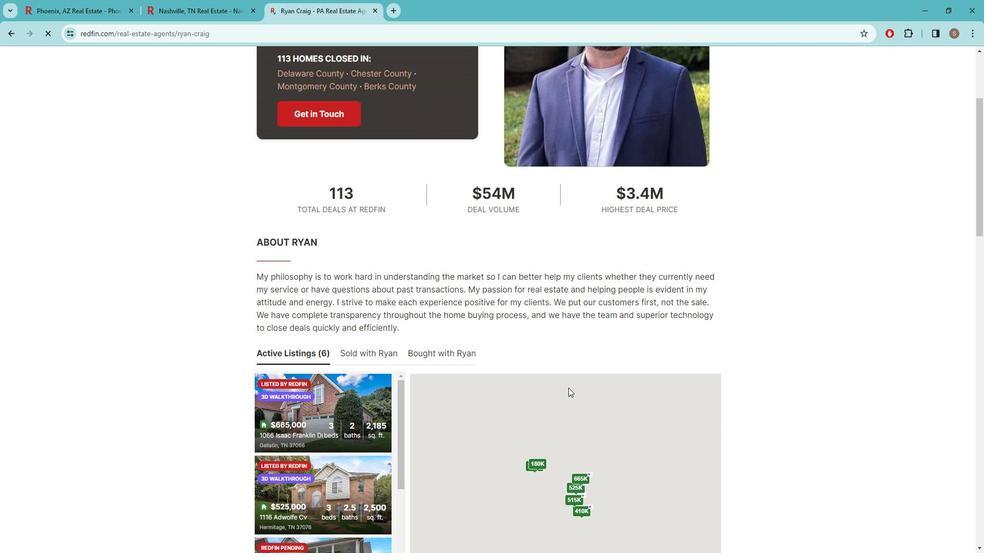 
Action: Mouse scrolled (574, 379) with delta (0, 0)
Screenshot: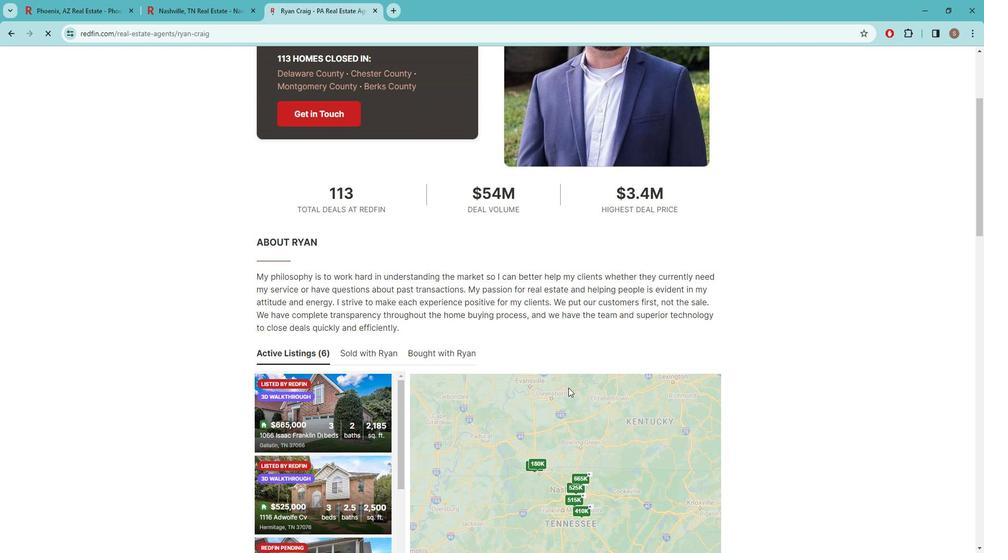 
Action: Mouse scrolled (574, 379) with delta (0, 0)
Screenshot: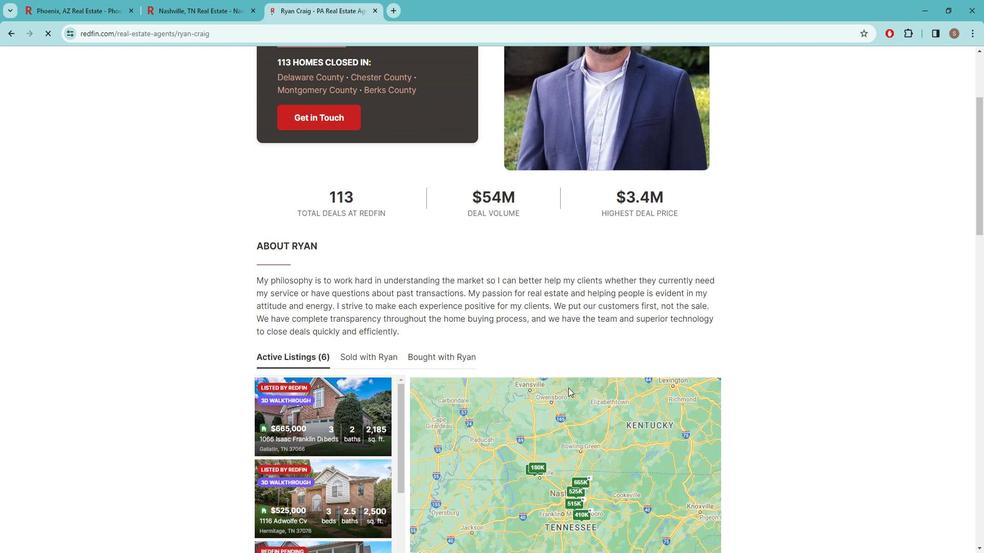 
Action: Mouse scrolled (574, 379) with delta (0, 0)
Screenshot: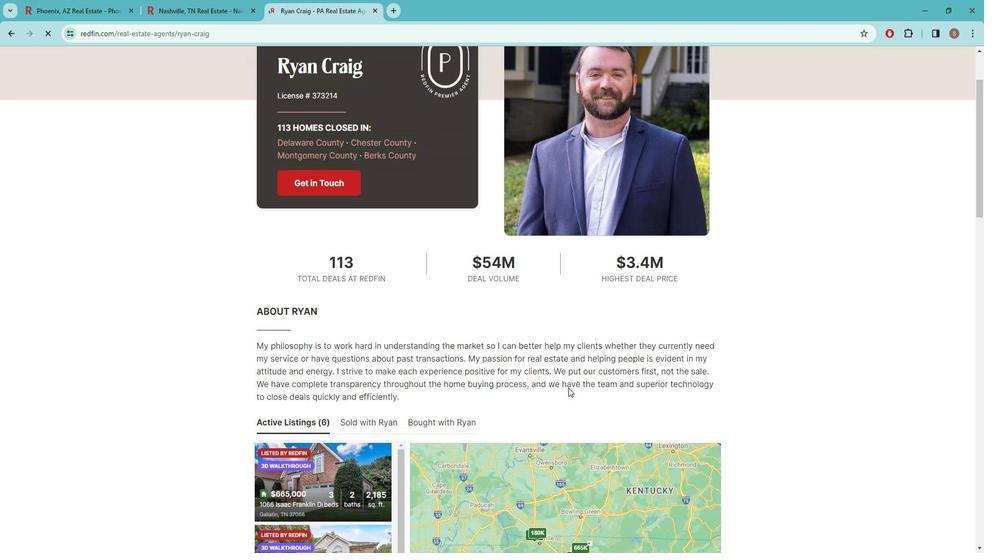 
Action: Mouse scrolled (574, 379) with delta (0, 0)
Screenshot: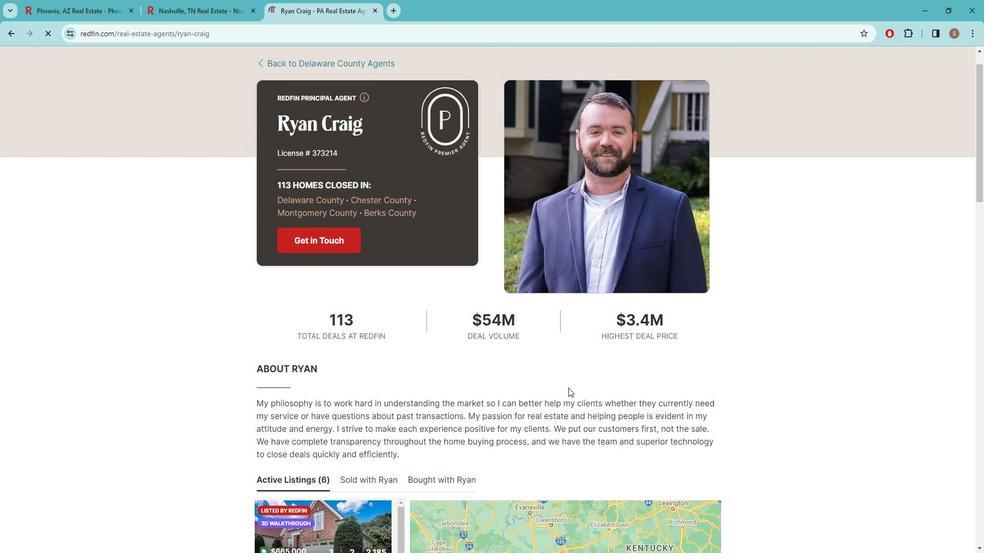 
Action: Mouse moved to (575, 379)
Screenshot: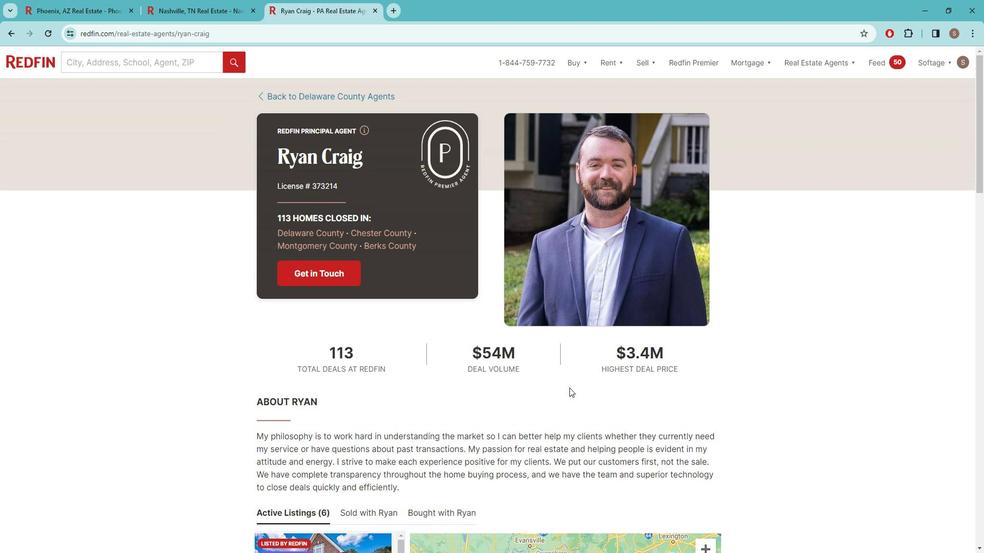 
